 Task: Find connections with filter location Man with filter topic #Managerwith filter profile language Spanish with filter current company Kohler Co. with filter school North Eastern Regional Institute of Science and Technology (NERIST) with filter industry Lime and Gypsum Products Manufacturing with filter service category Blogging with filter keywords title Account Executive
Action: Mouse moved to (581, 83)
Screenshot: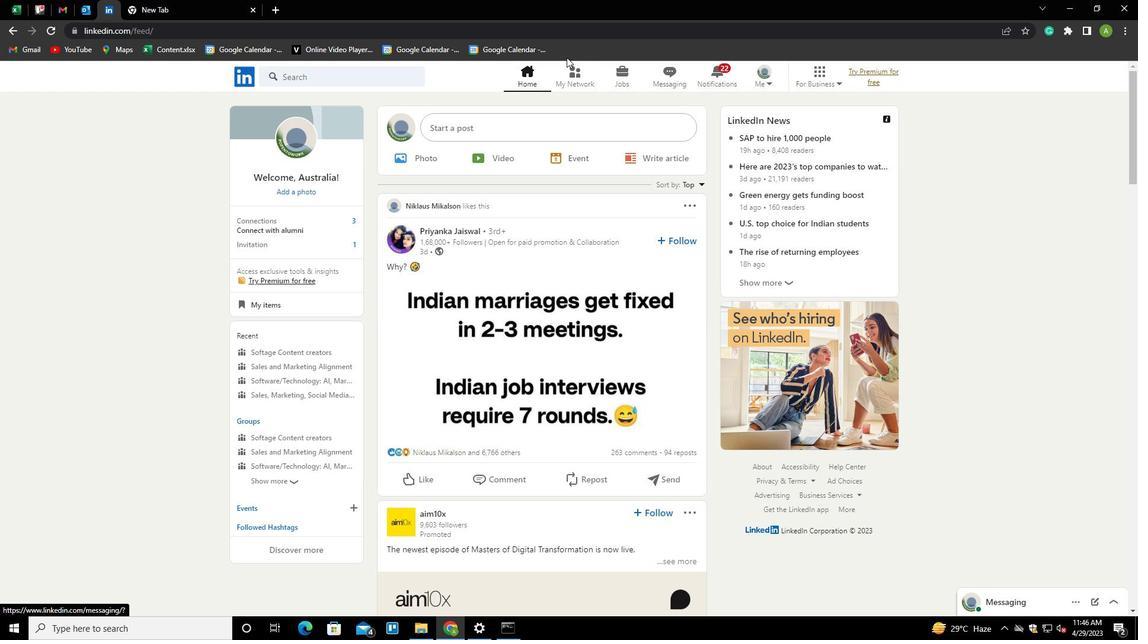 
Action: Mouse pressed left at (581, 83)
Screenshot: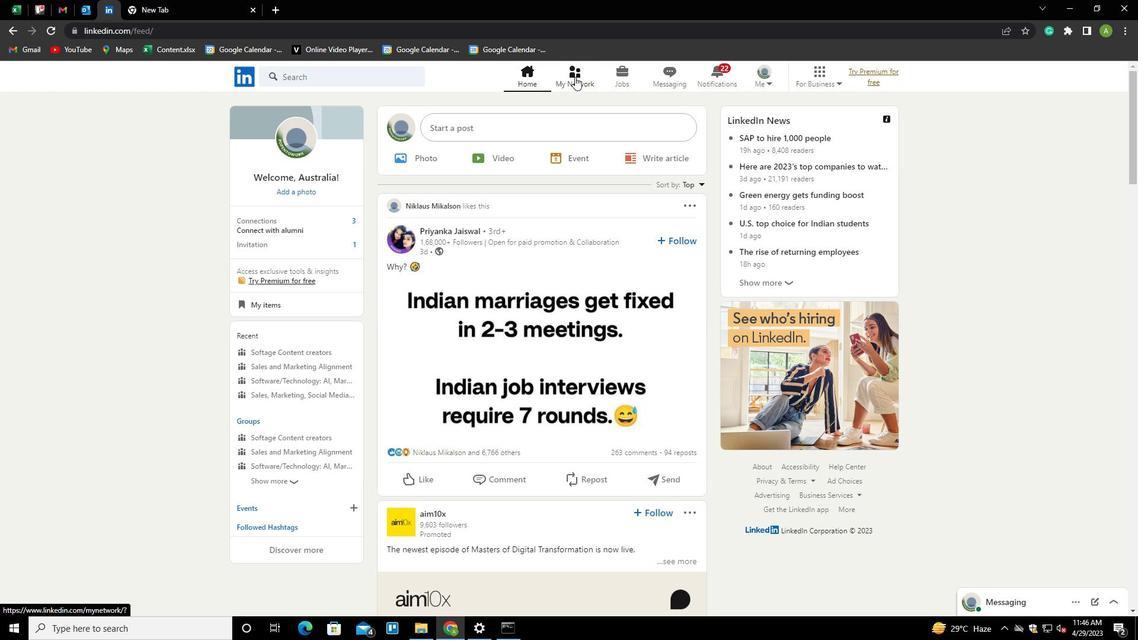 
Action: Mouse moved to (314, 141)
Screenshot: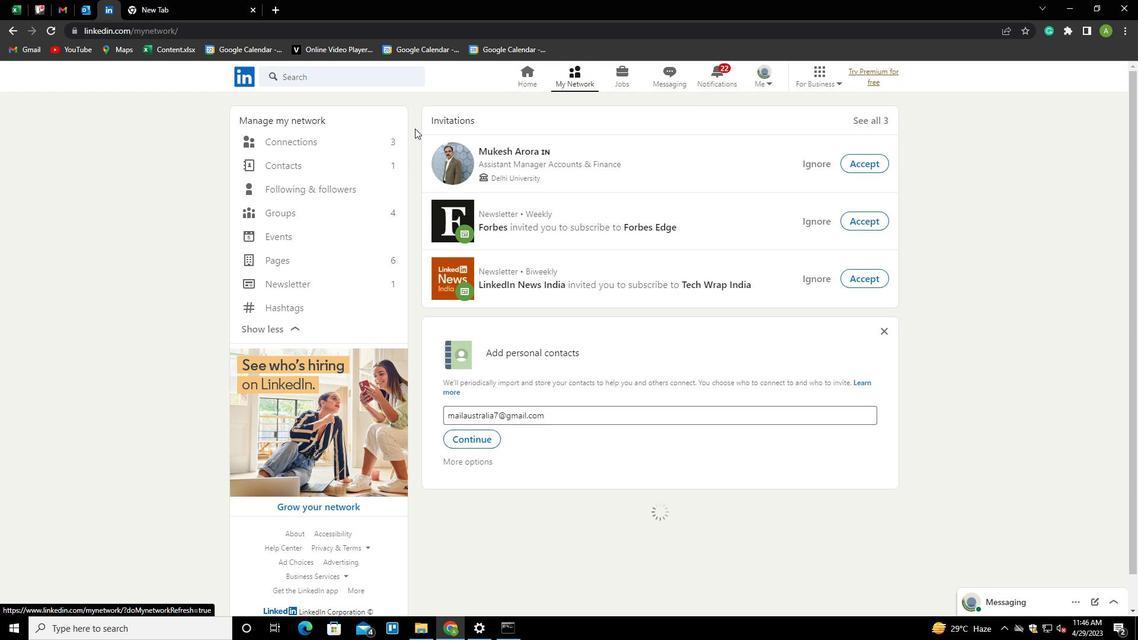 
Action: Mouse pressed left at (314, 141)
Screenshot: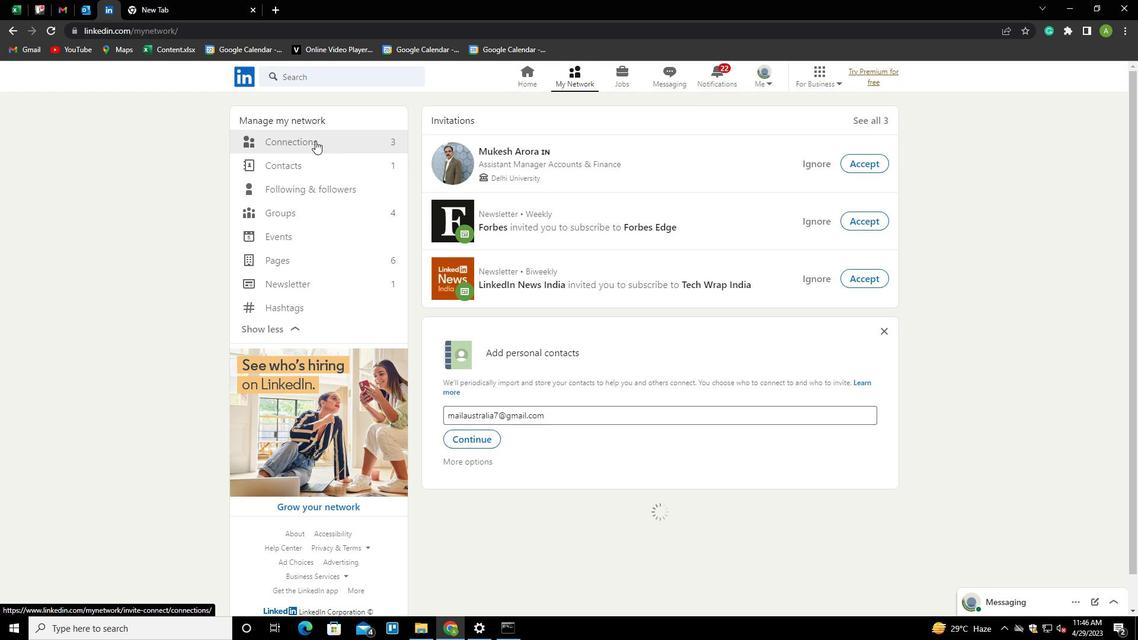
Action: Mouse moved to (635, 144)
Screenshot: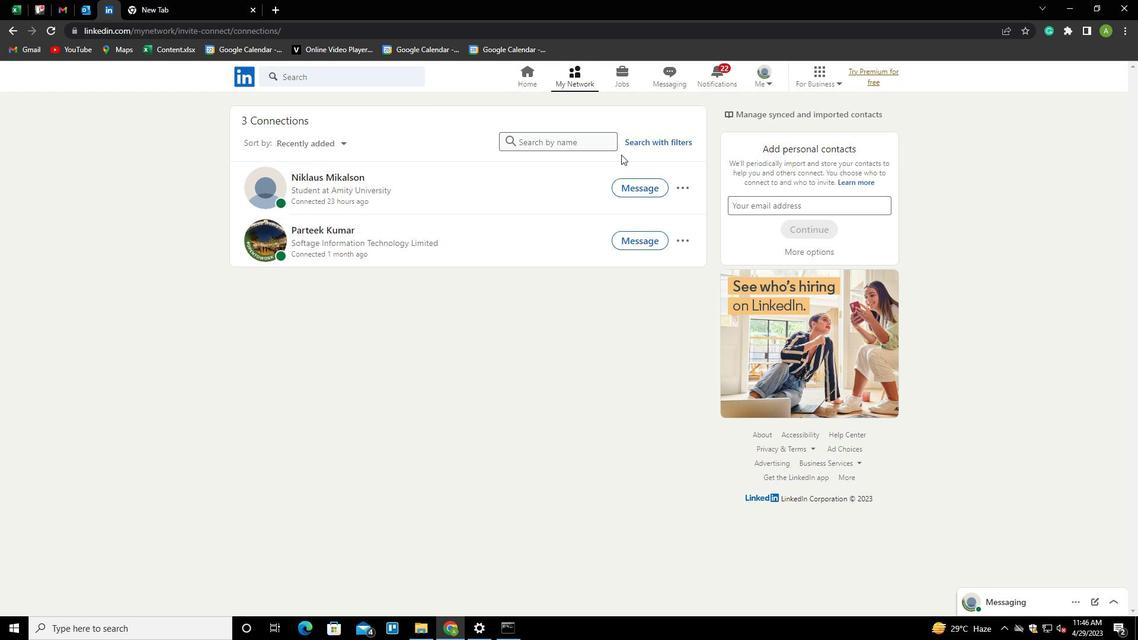 
Action: Mouse pressed left at (635, 144)
Screenshot: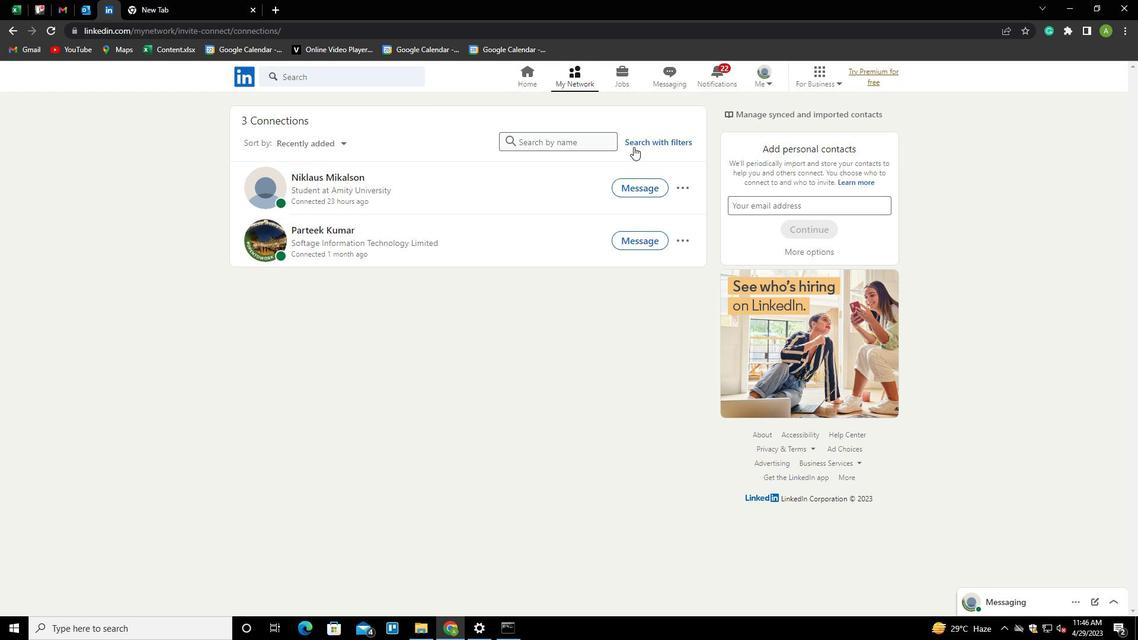 
Action: Mouse moved to (606, 101)
Screenshot: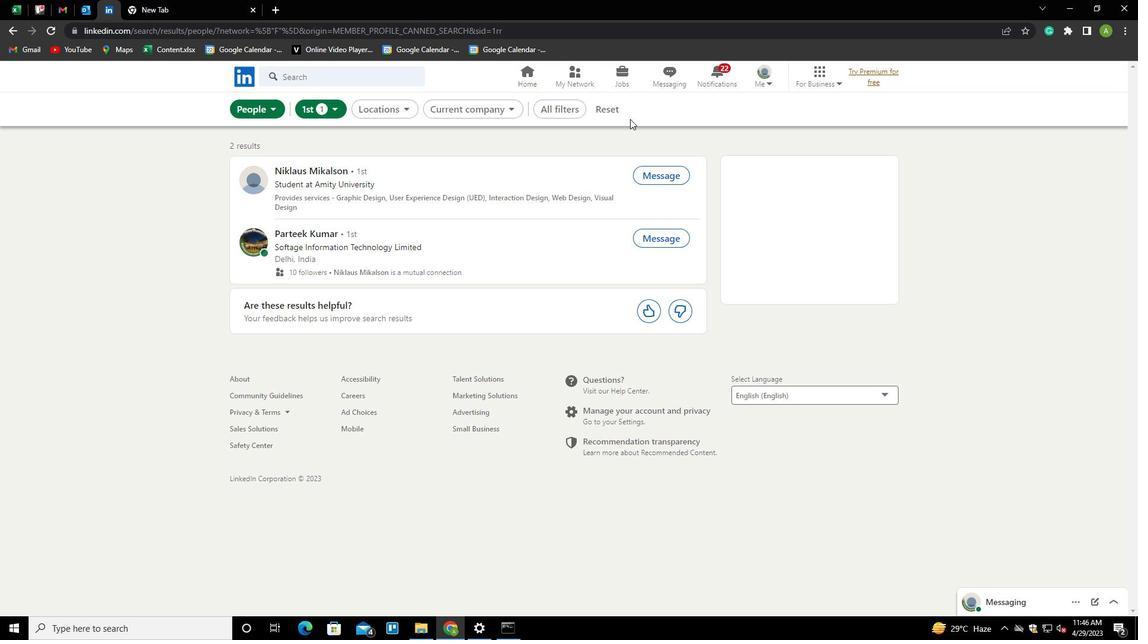 
Action: Mouse pressed left at (606, 101)
Screenshot: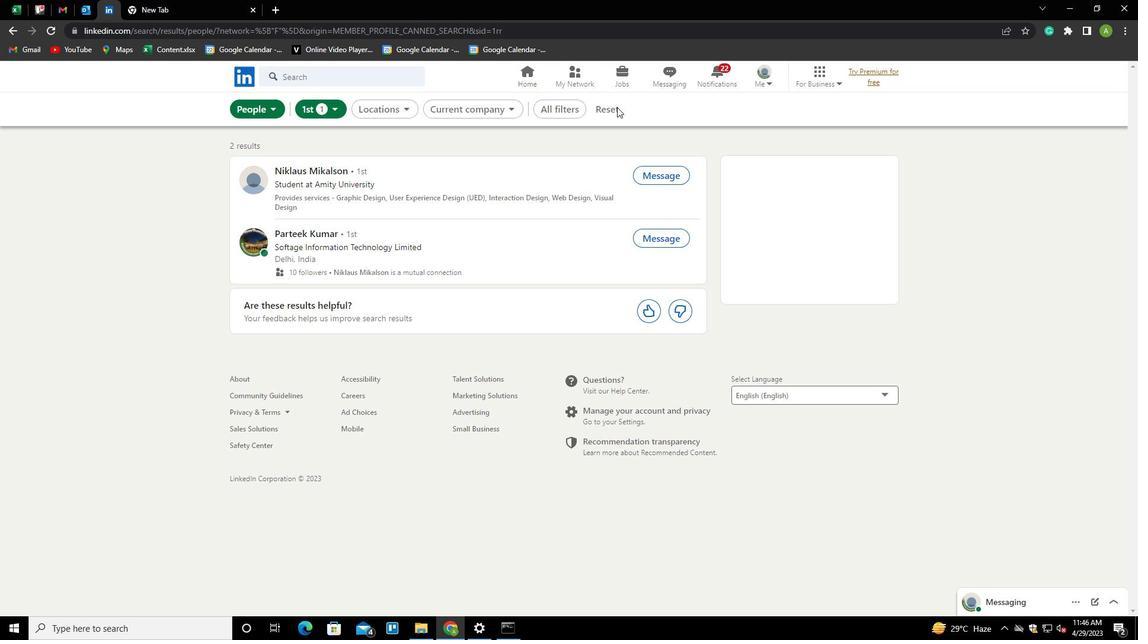 
Action: Mouse moved to (599, 108)
Screenshot: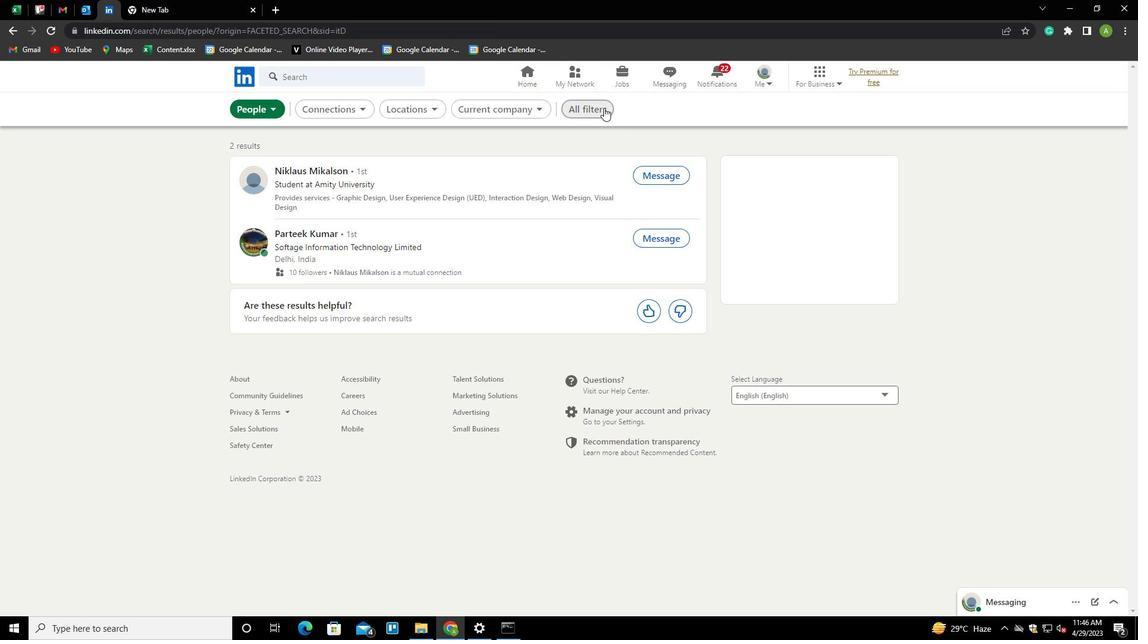 
Action: Mouse pressed left at (599, 108)
Screenshot: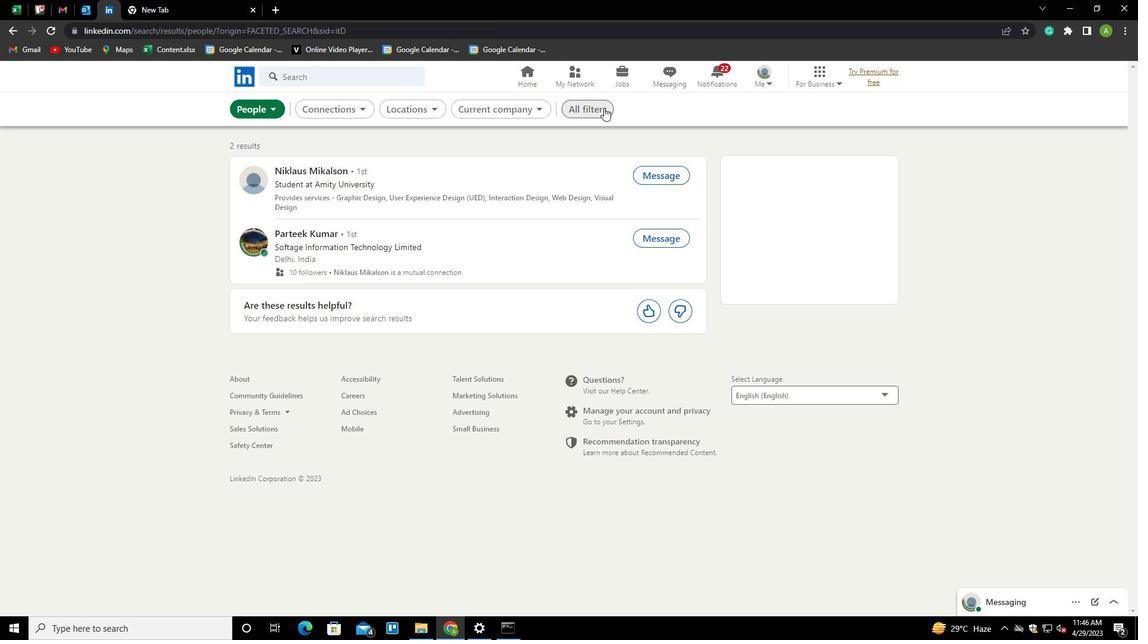 
Action: Mouse moved to (949, 287)
Screenshot: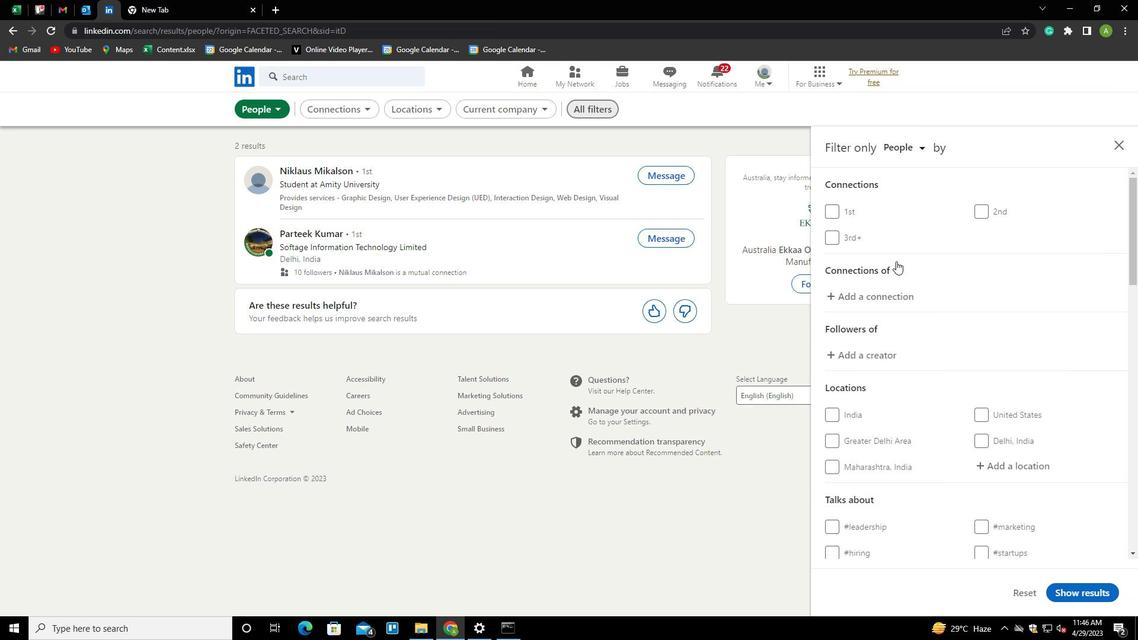 
Action: Mouse scrolled (949, 286) with delta (0, 0)
Screenshot: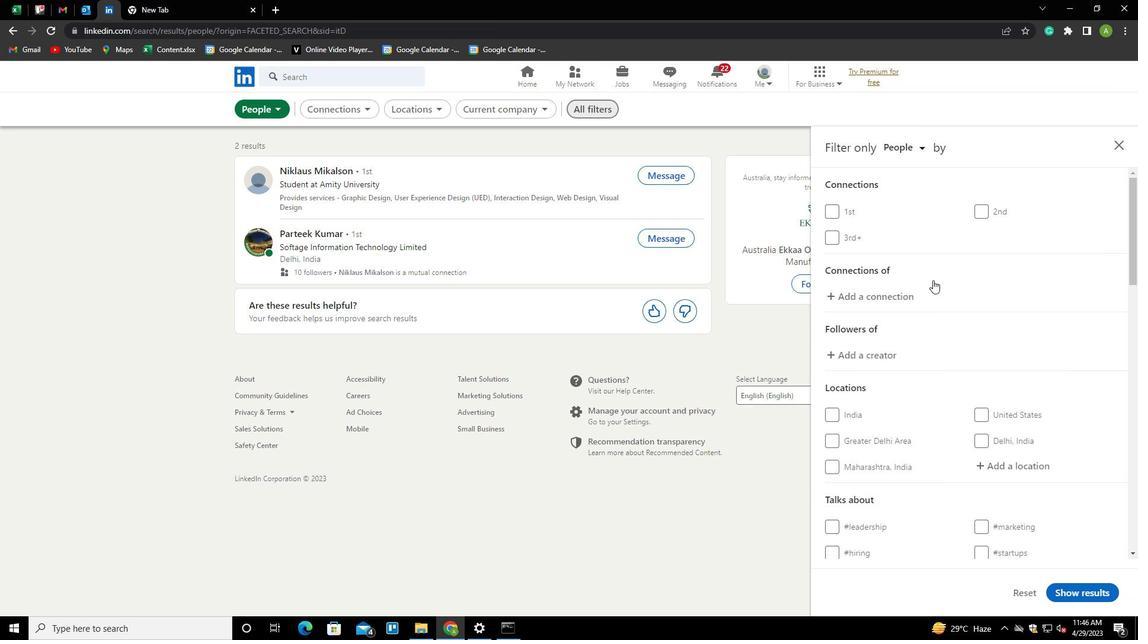 
Action: Mouse scrolled (949, 286) with delta (0, 0)
Screenshot: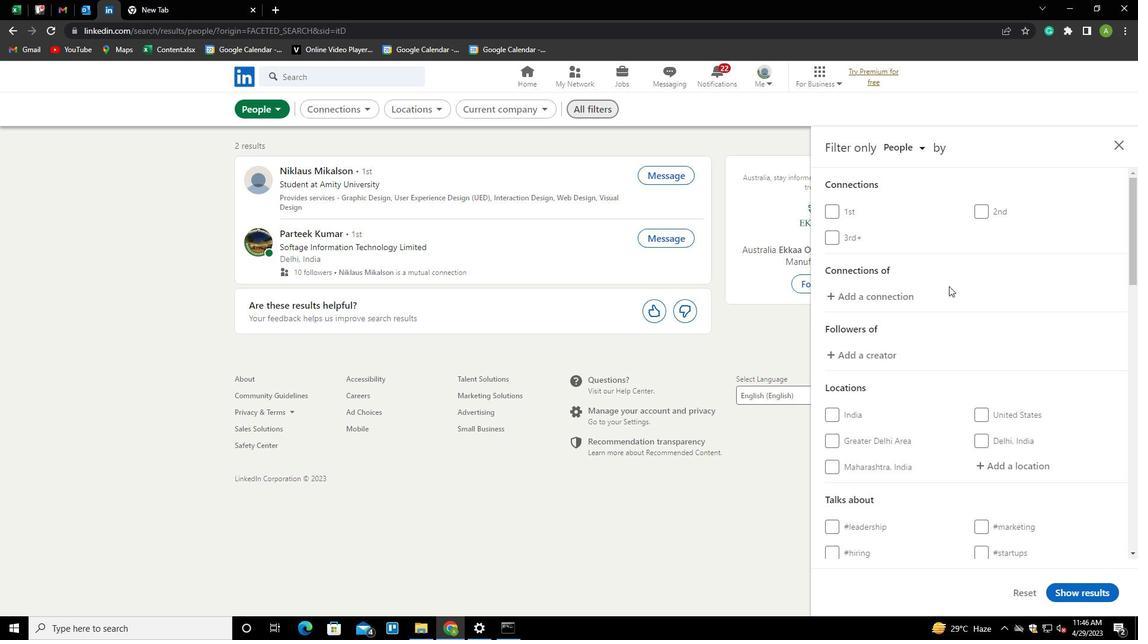 
Action: Mouse scrolled (949, 286) with delta (0, 0)
Screenshot: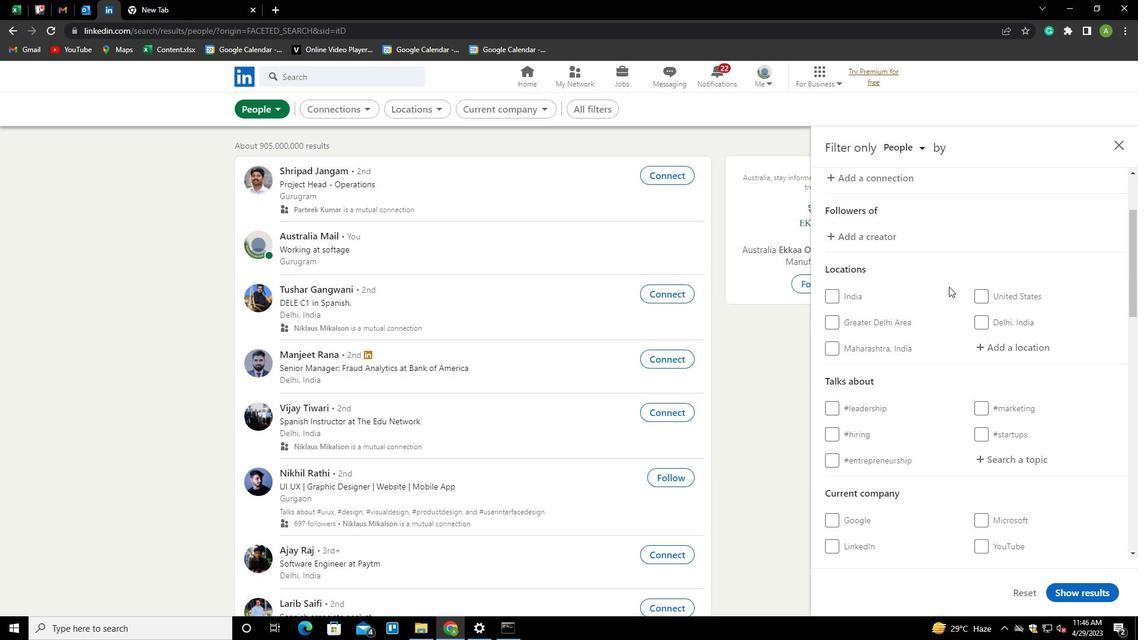 
Action: Mouse moved to (996, 281)
Screenshot: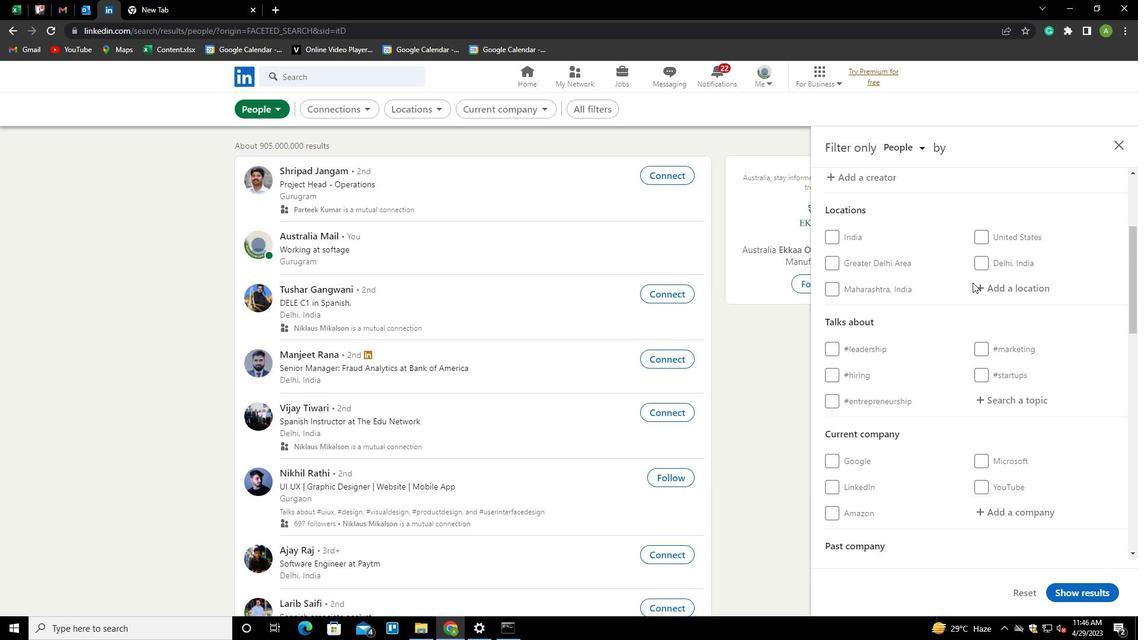 
Action: Mouse pressed left at (996, 281)
Screenshot: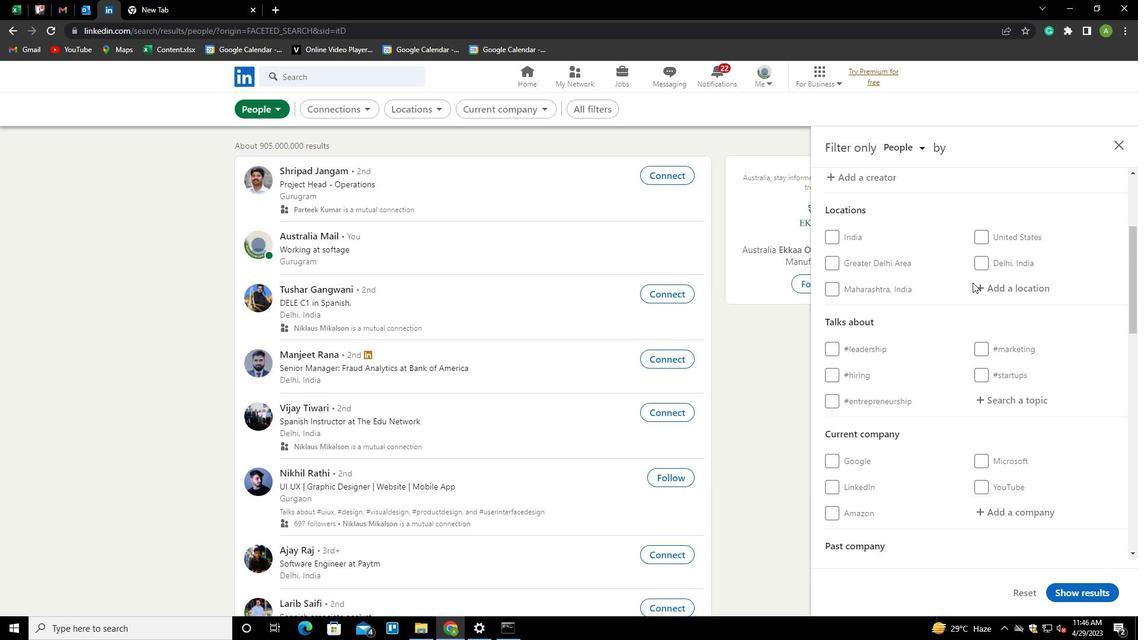 
Action: Mouse moved to (1001, 288)
Screenshot: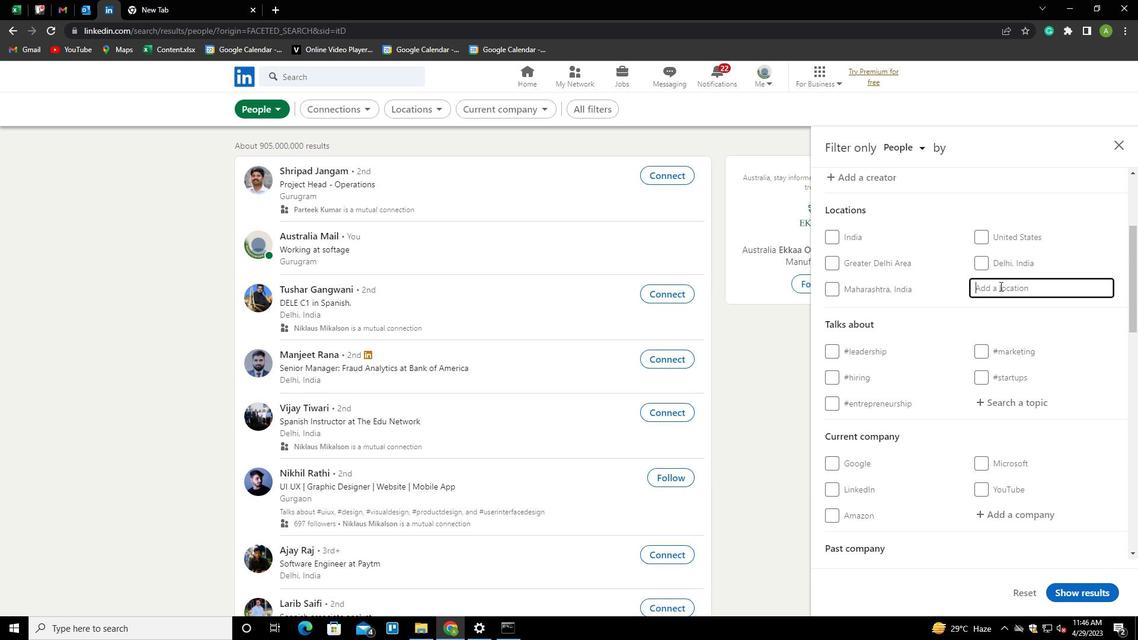 
Action: Mouse pressed left at (1001, 288)
Screenshot: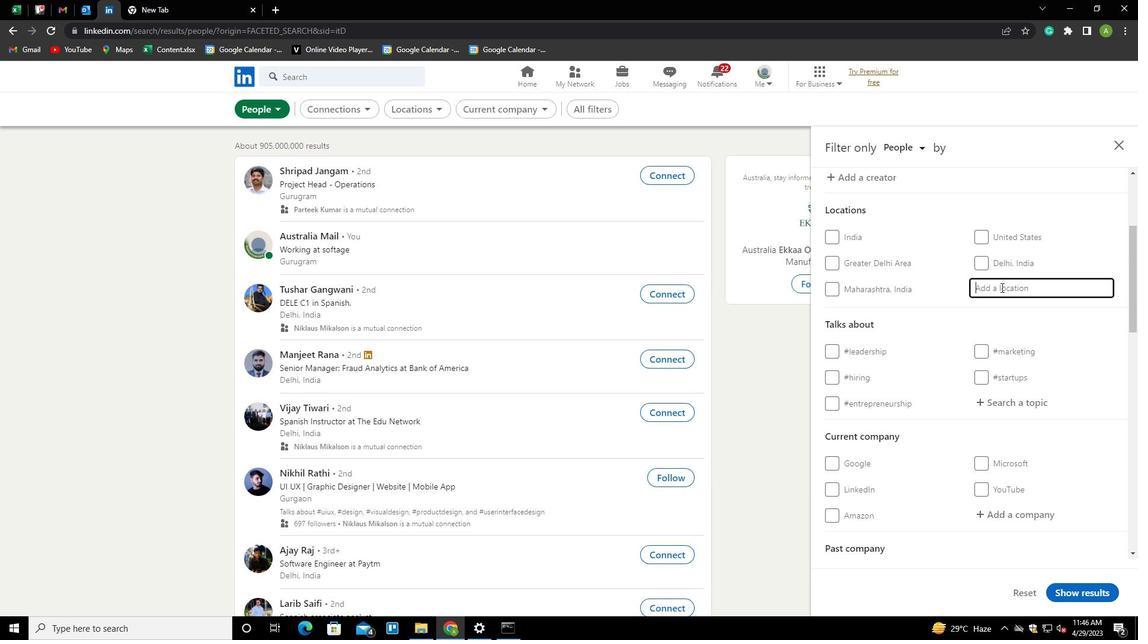 
Action: Key pressed <Key.shift>MAN<Key.down>
Screenshot: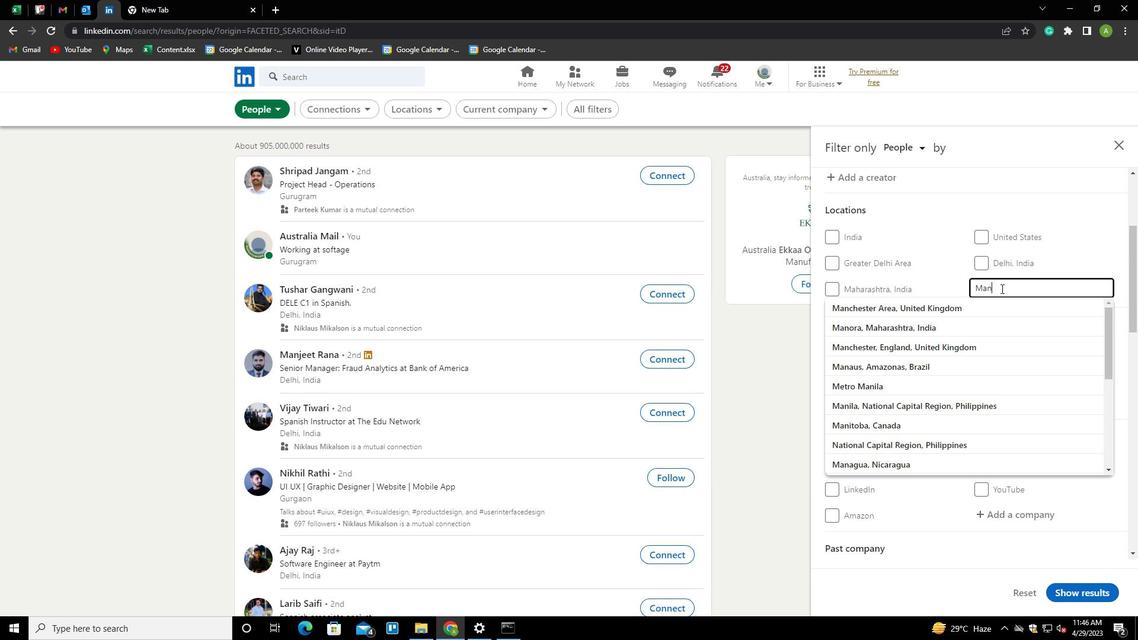 
Action: Mouse moved to (1093, 245)
Screenshot: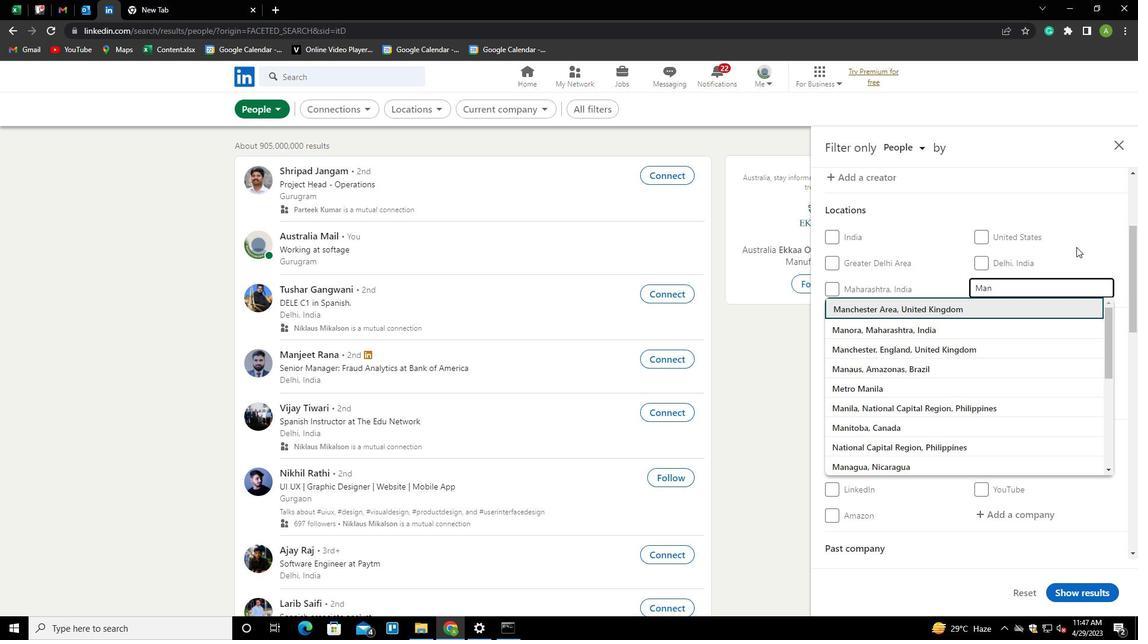 
Action: Mouse pressed left at (1093, 245)
Screenshot: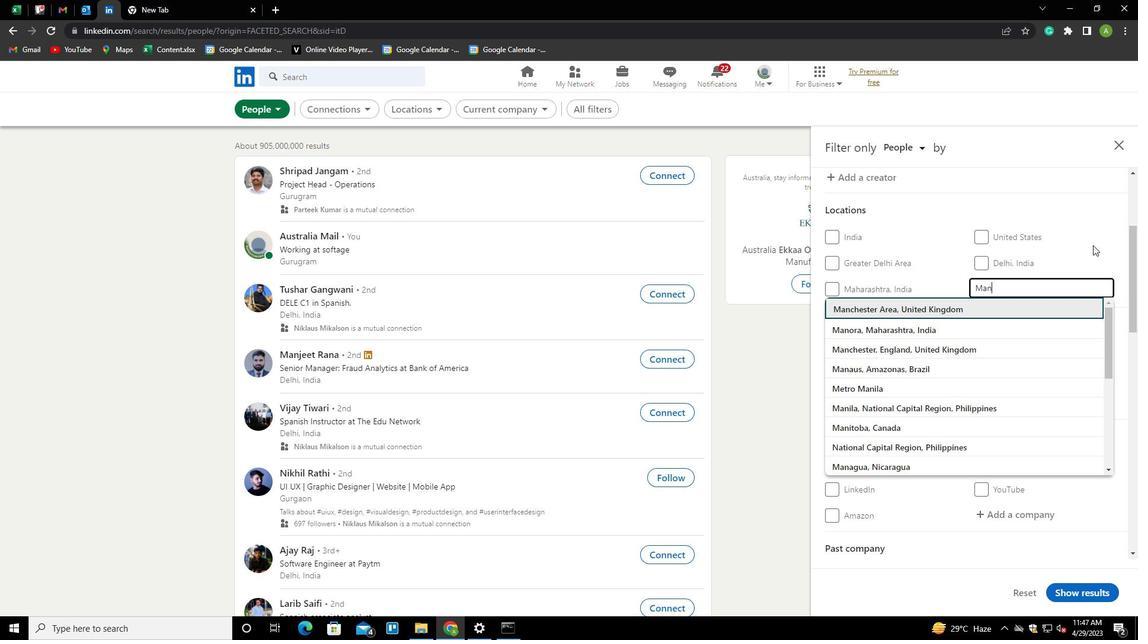 
Action: Mouse moved to (1072, 294)
Screenshot: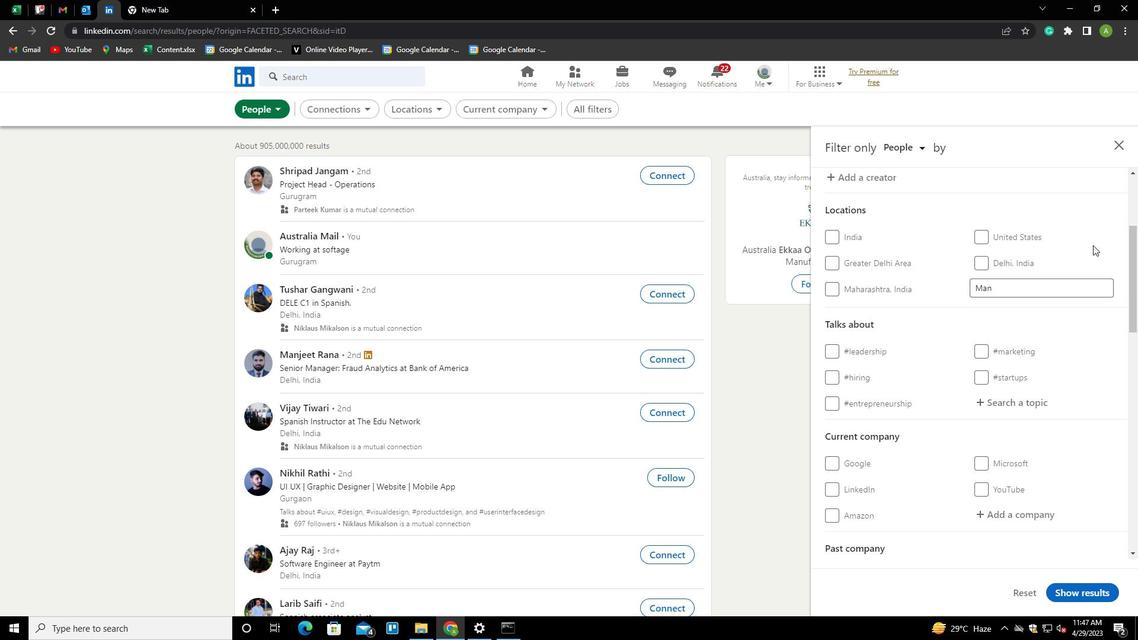 
Action: Mouse scrolled (1072, 293) with delta (0, 0)
Screenshot: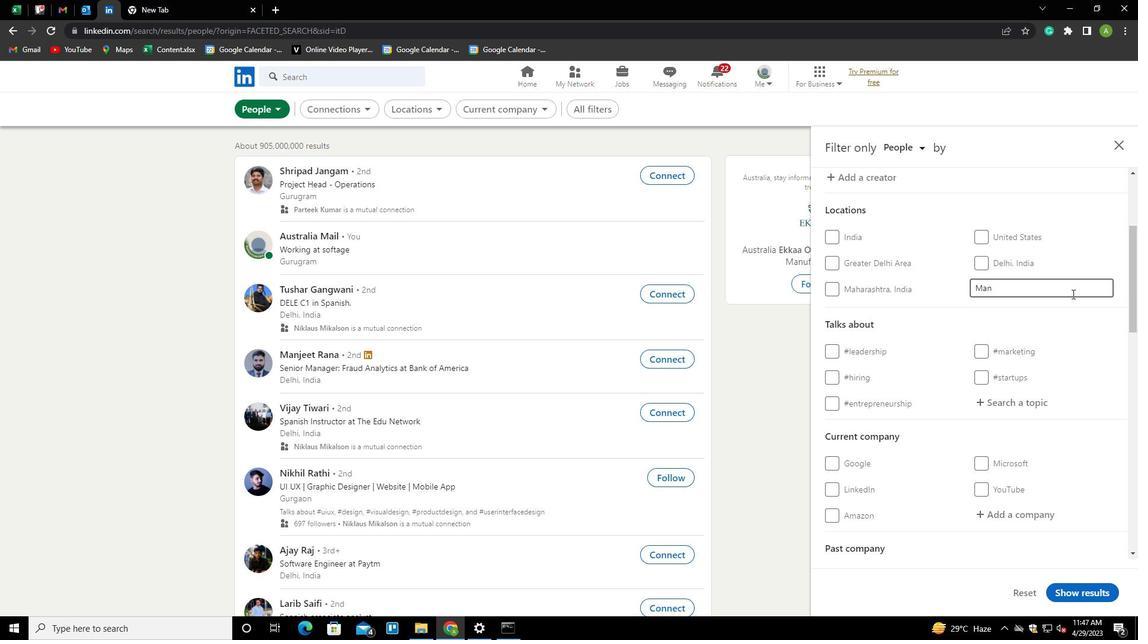 
Action: Mouse scrolled (1072, 293) with delta (0, 0)
Screenshot: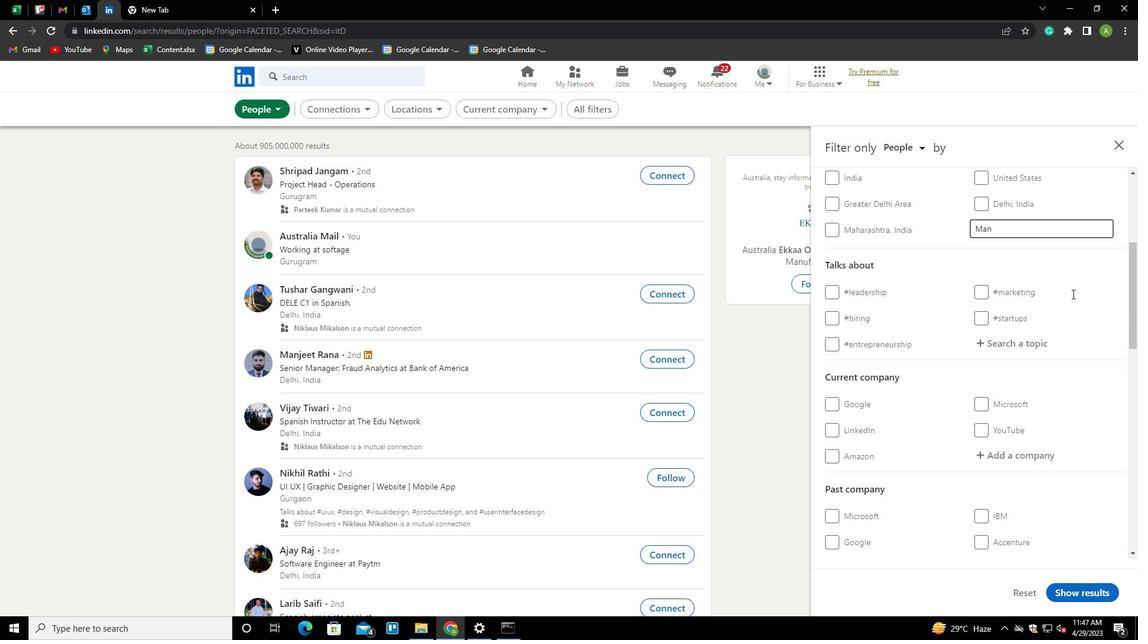 
Action: Mouse scrolled (1072, 293) with delta (0, 0)
Screenshot: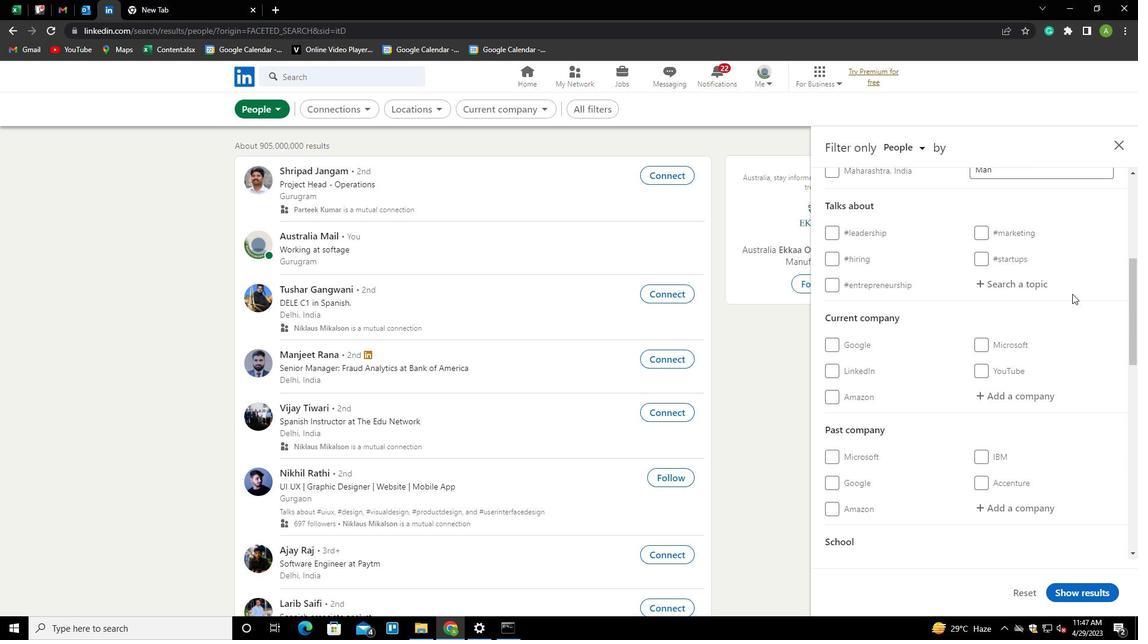 
Action: Mouse moved to (1003, 224)
Screenshot: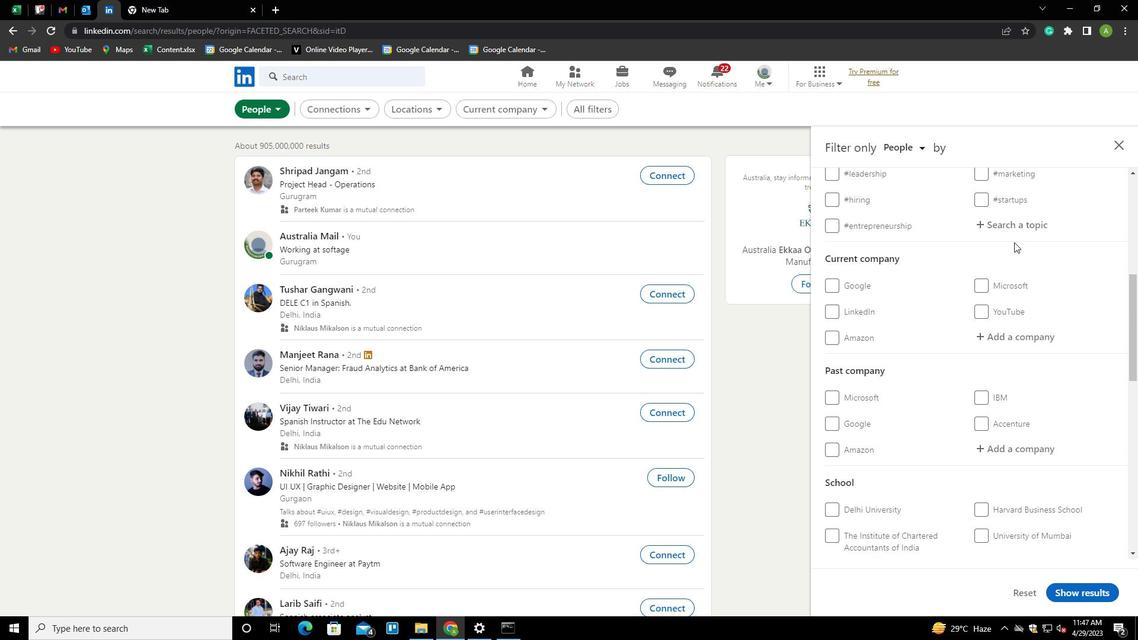 
Action: Mouse pressed left at (1003, 224)
Screenshot: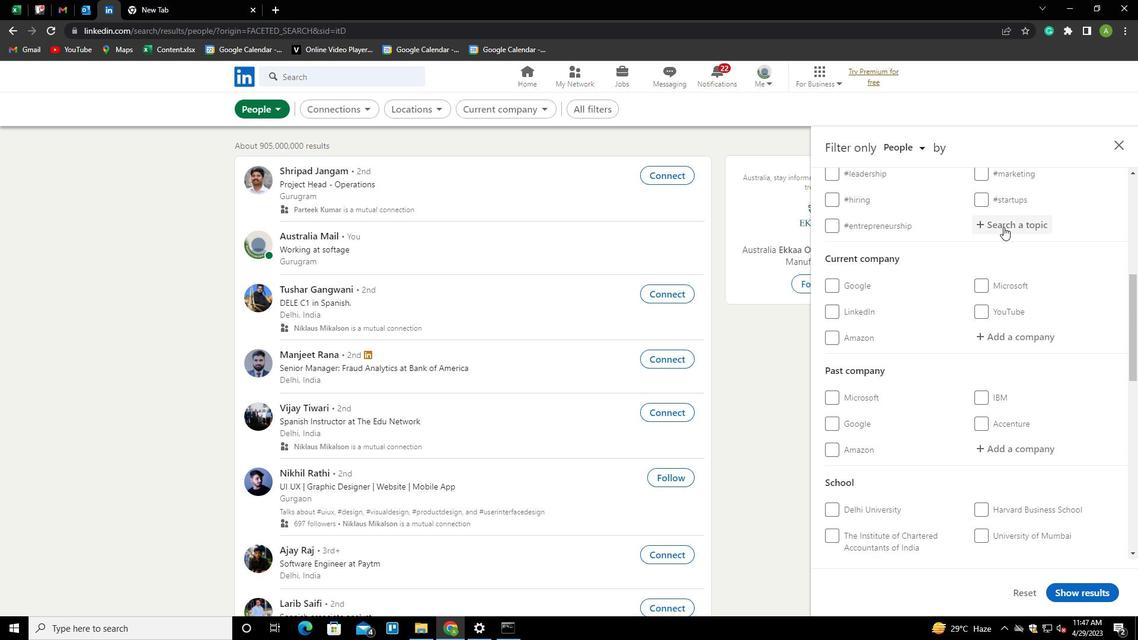 
Action: Mouse moved to (1003, 224)
Screenshot: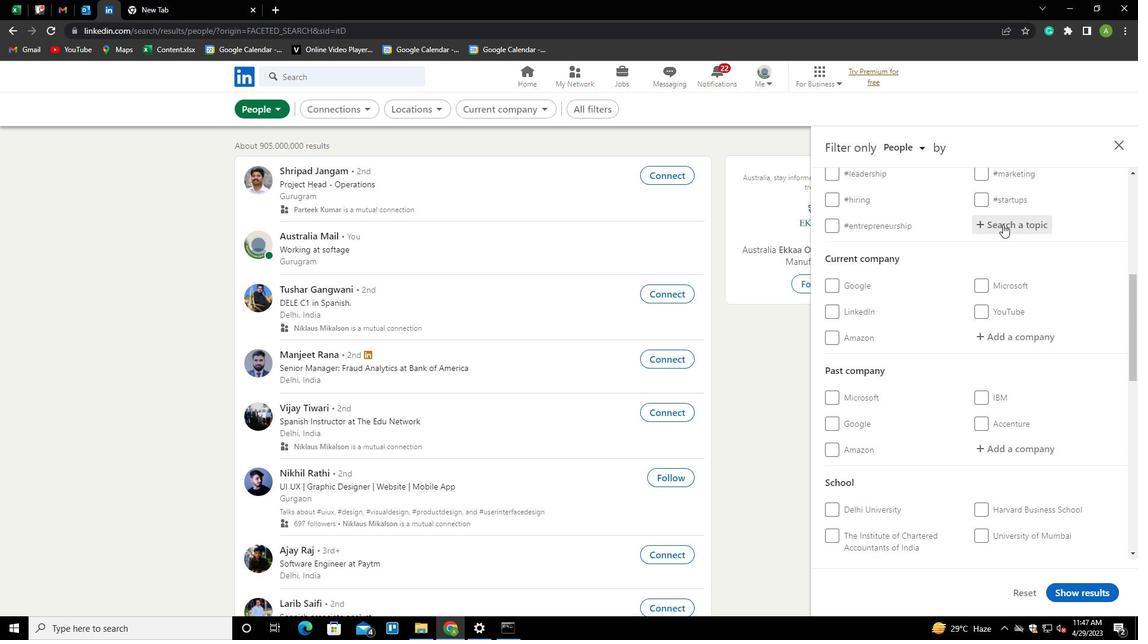 
Action: Mouse pressed left at (1003, 224)
Screenshot: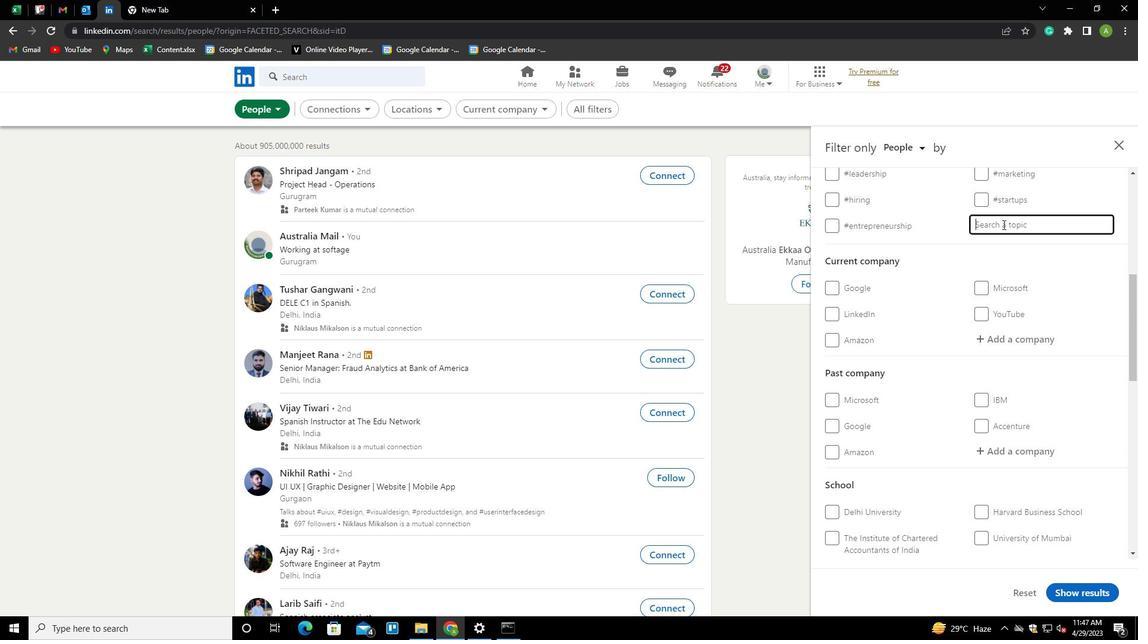 
Action: Key pressed <Key.shift>MANAGER<Key.down><Key.enter>
Screenshot: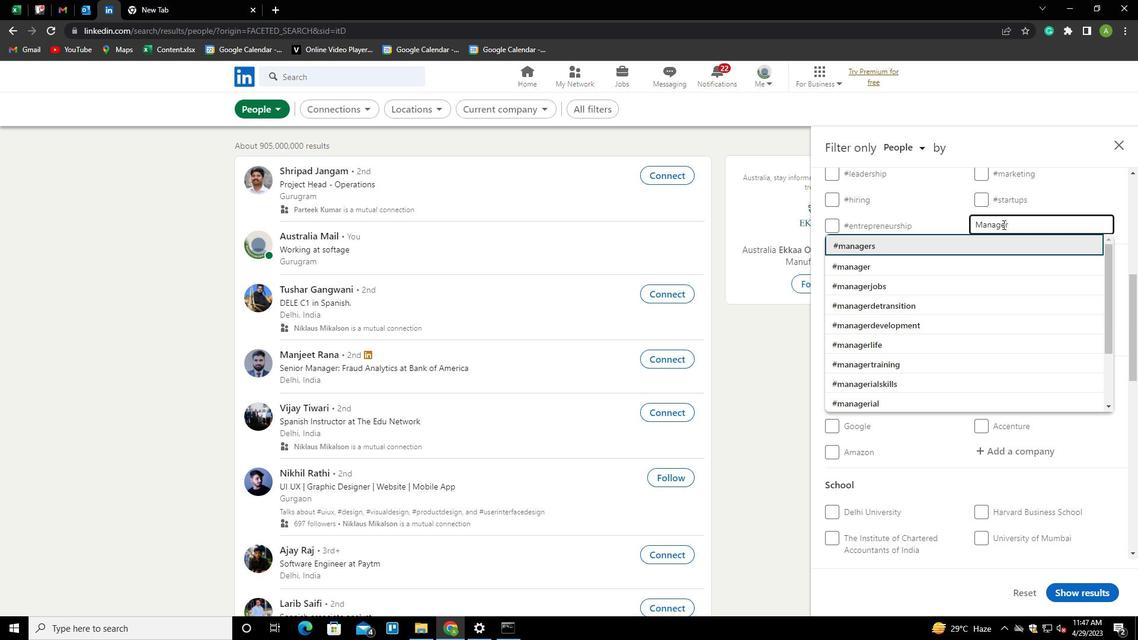 
Action: Mouse scrolled (1003, 224) with delta (0, 0)
Screenshot: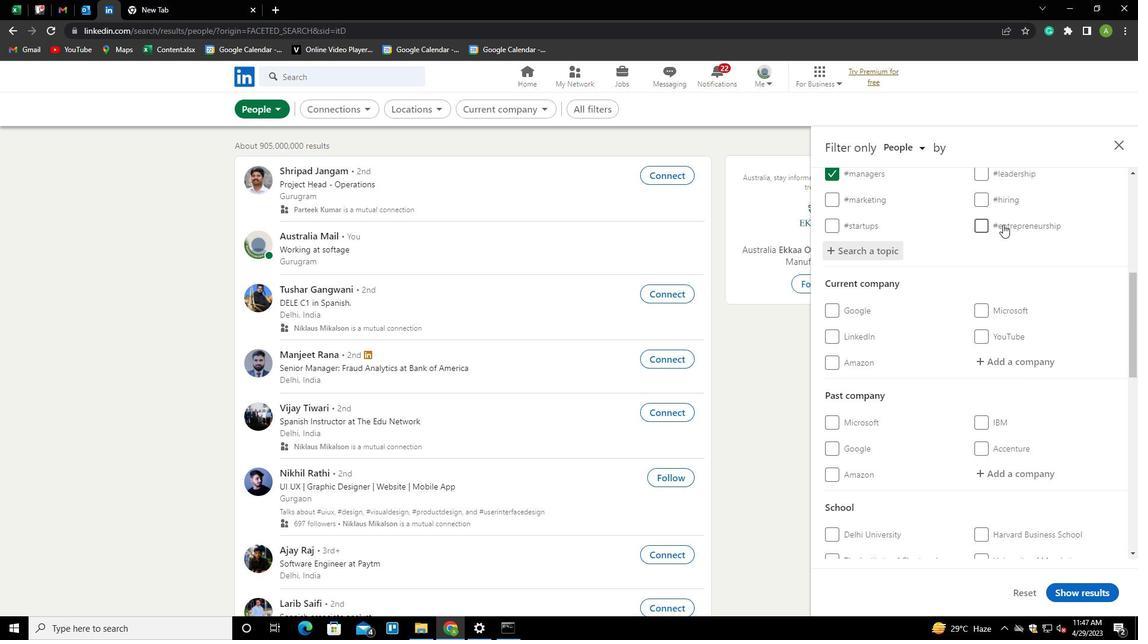 
Action: Mouse scrolled (1003, 224) with delta (0, 0)
Screenshot: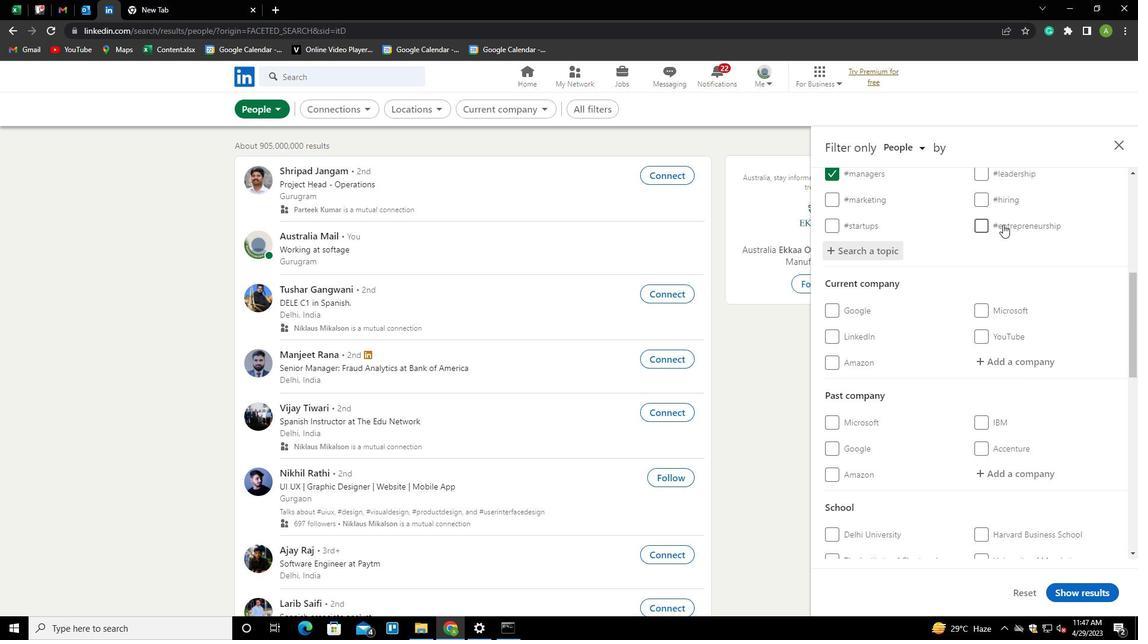 
Action: Mouse scrolled (1003, 224) with delta (0, 0)
Screenshot: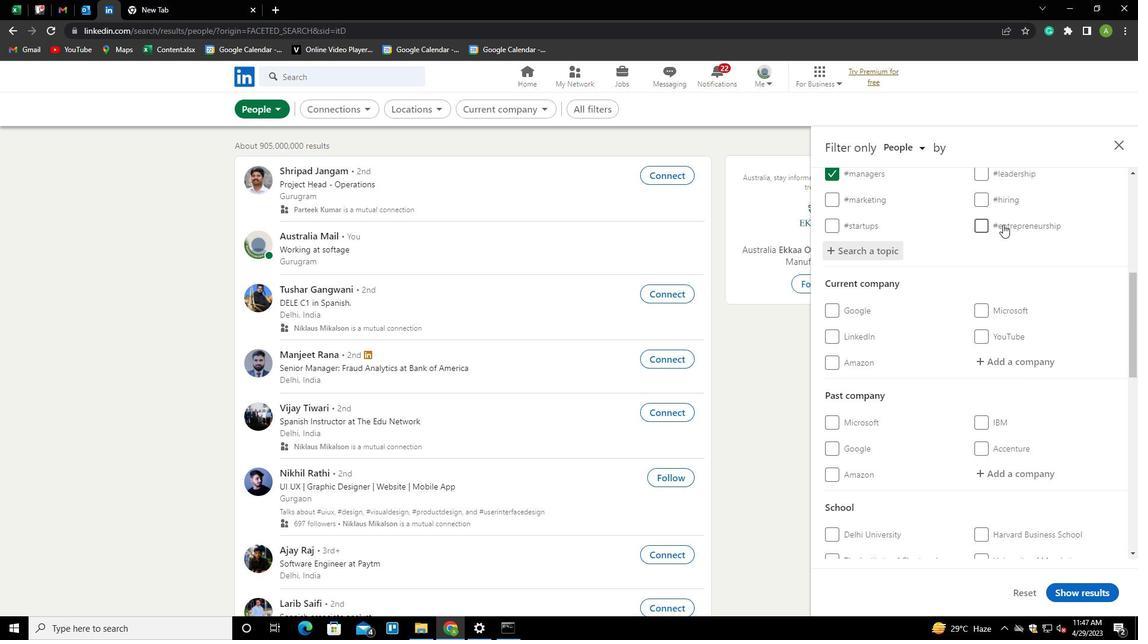 
Action: Mouse scrolled (1003, 224) with delta (0, 0)
Screenshot: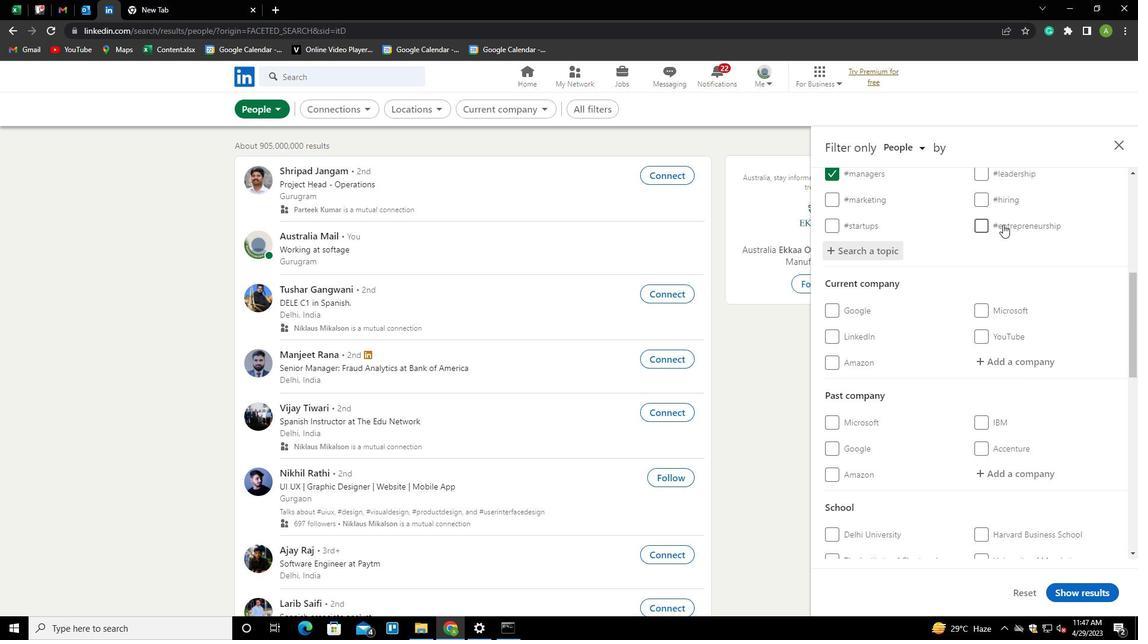 
Action: Mouse scrolled (1003, 224) with delta (0, 0)
Screenshot: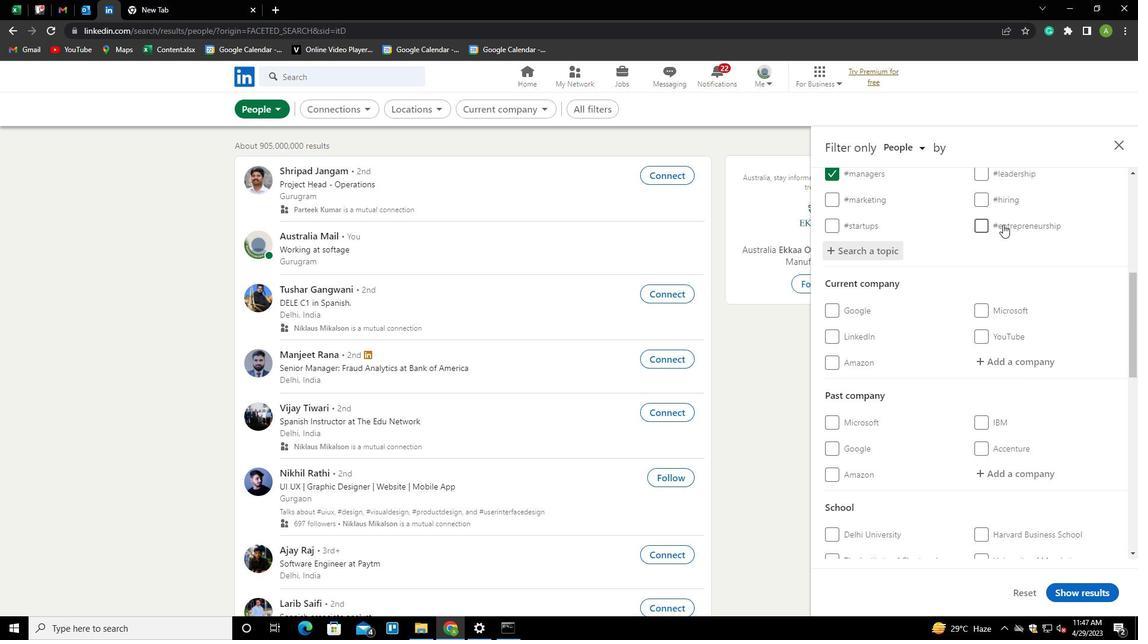 
Action: Mouse scrolled (1003, 224) with delta (0, 0)
Screenshot: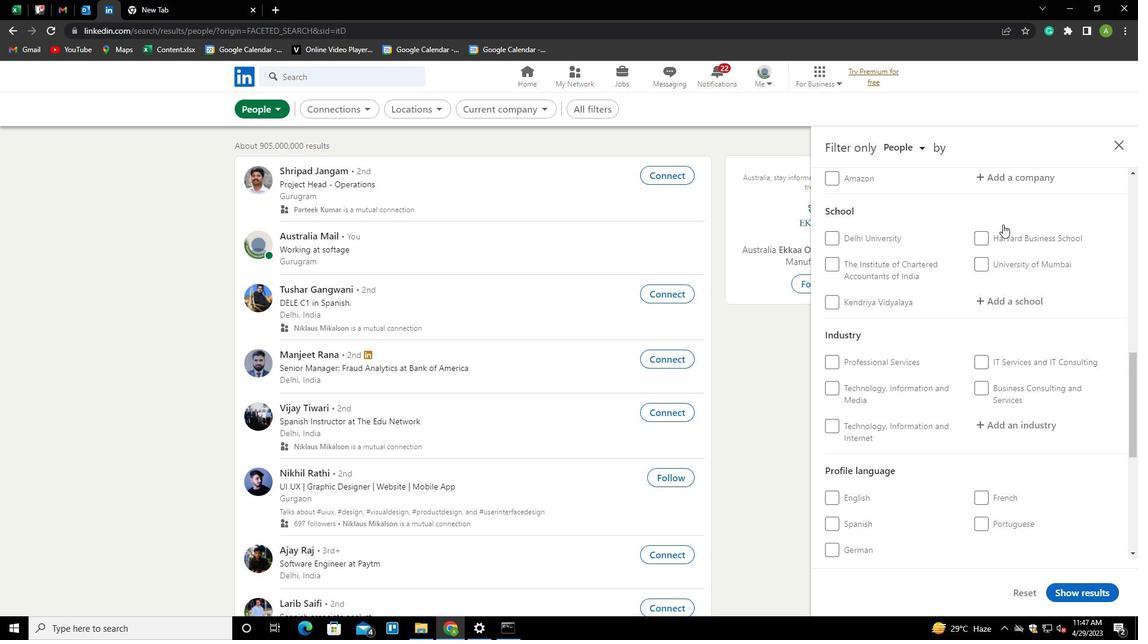 
Action: Mouse moved to (845, 465)
Screenshot: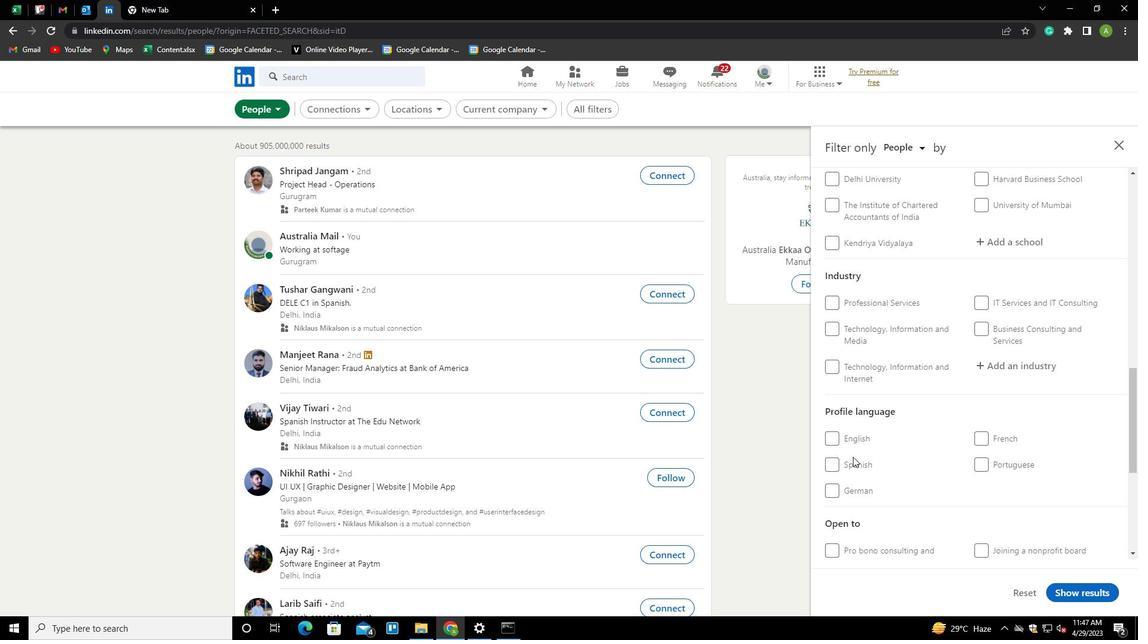 
Action: Mouse pressed left at (845, 465)
Screenshot: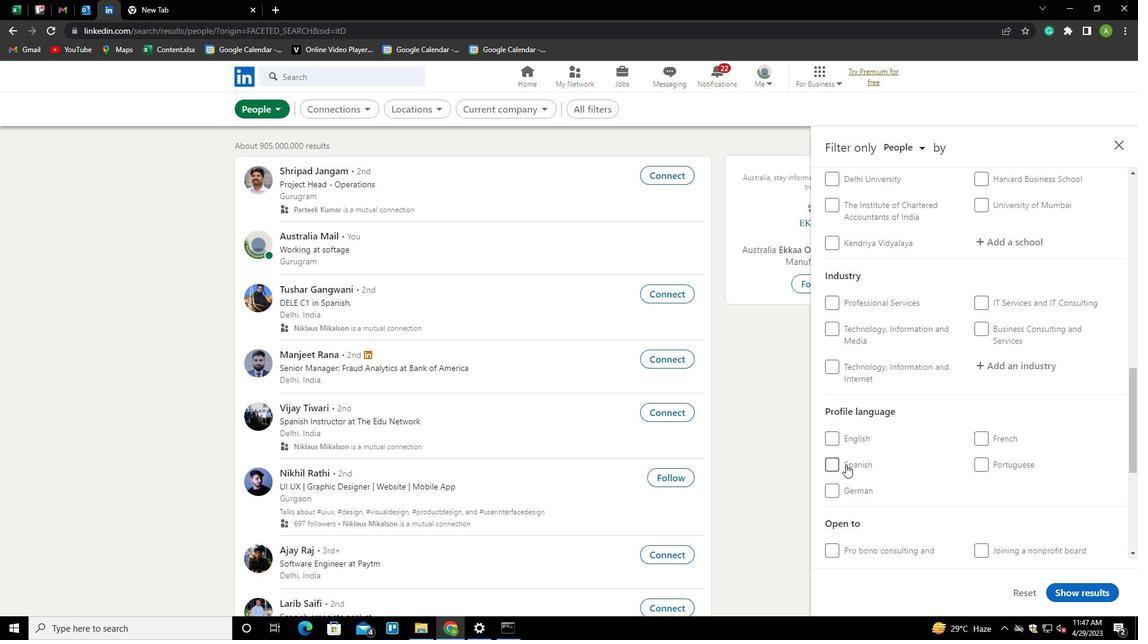 
Action: Mouse moved to (981, 476)
Screenshot: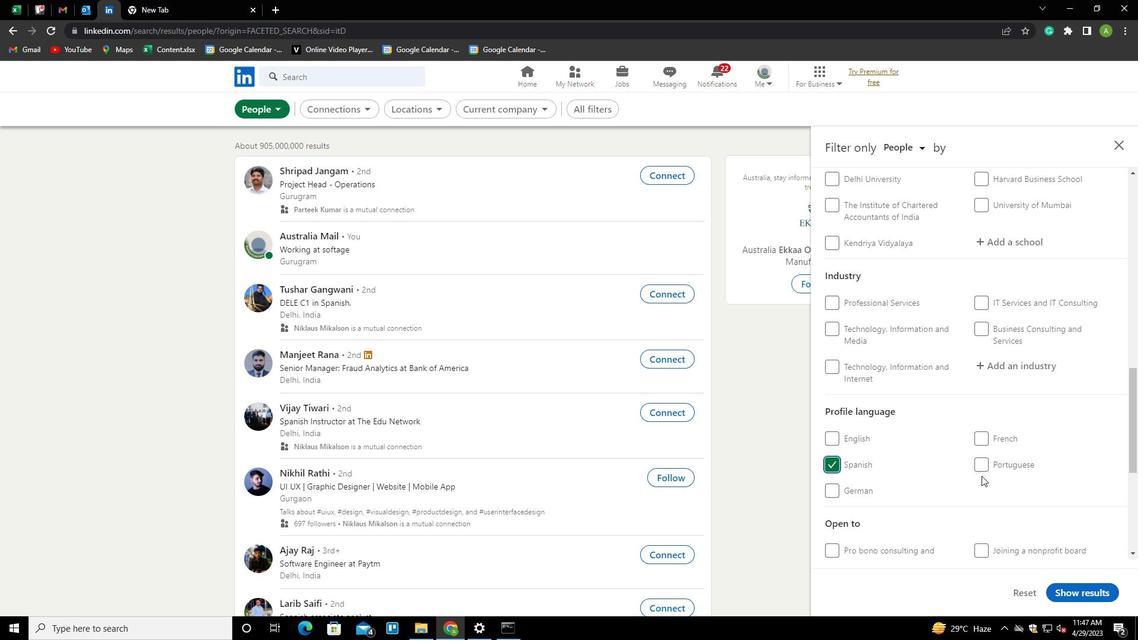 
Action: Mouse scrolled (981, 476) with delta (0, 0)
Screenshot: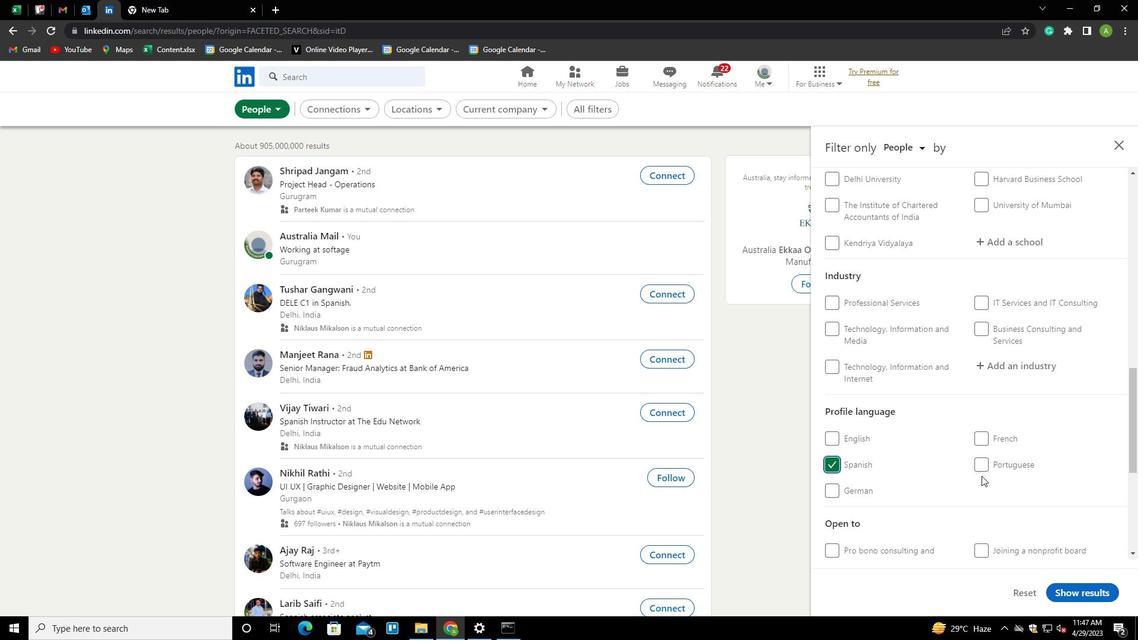 
Action: Mouse scrolled (981, 476) with delta (0, 0)
Screenshot: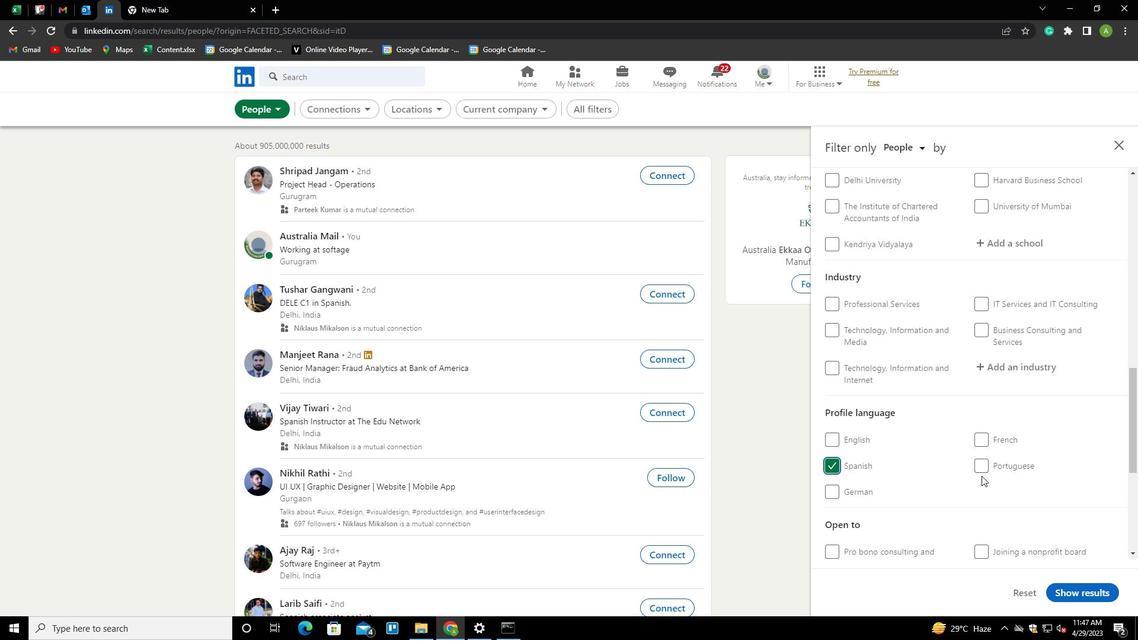 
Action: Mouse scrolled (981, 476) with delta (0, 0)
Screenshot: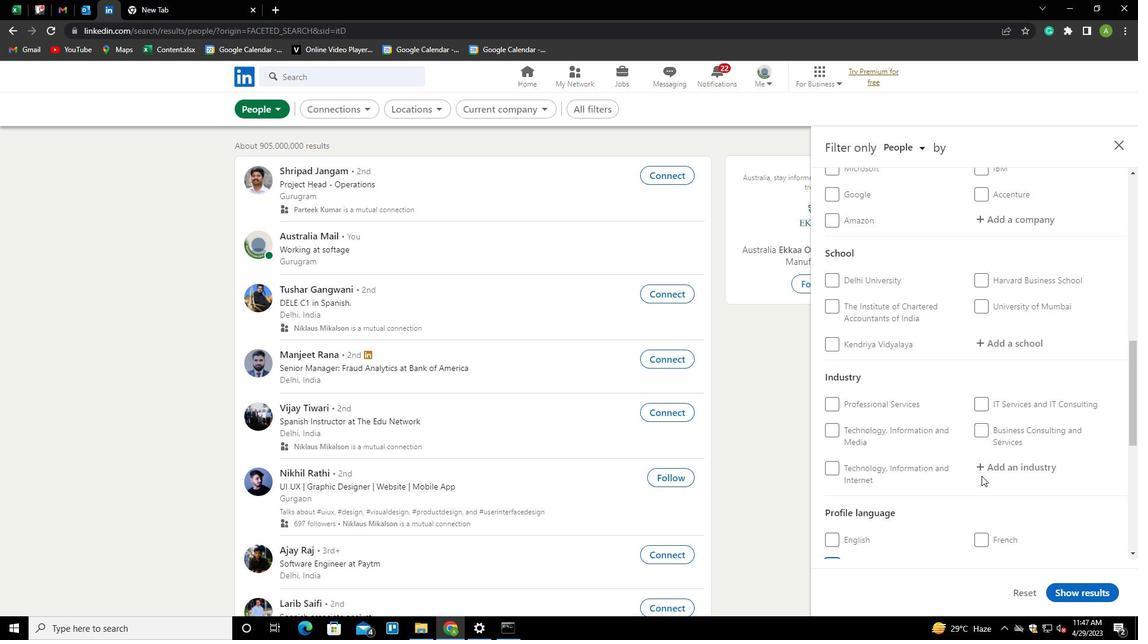 
Action: Mouse scrolled (981, 476) with delta (0, 0)
Screenshot: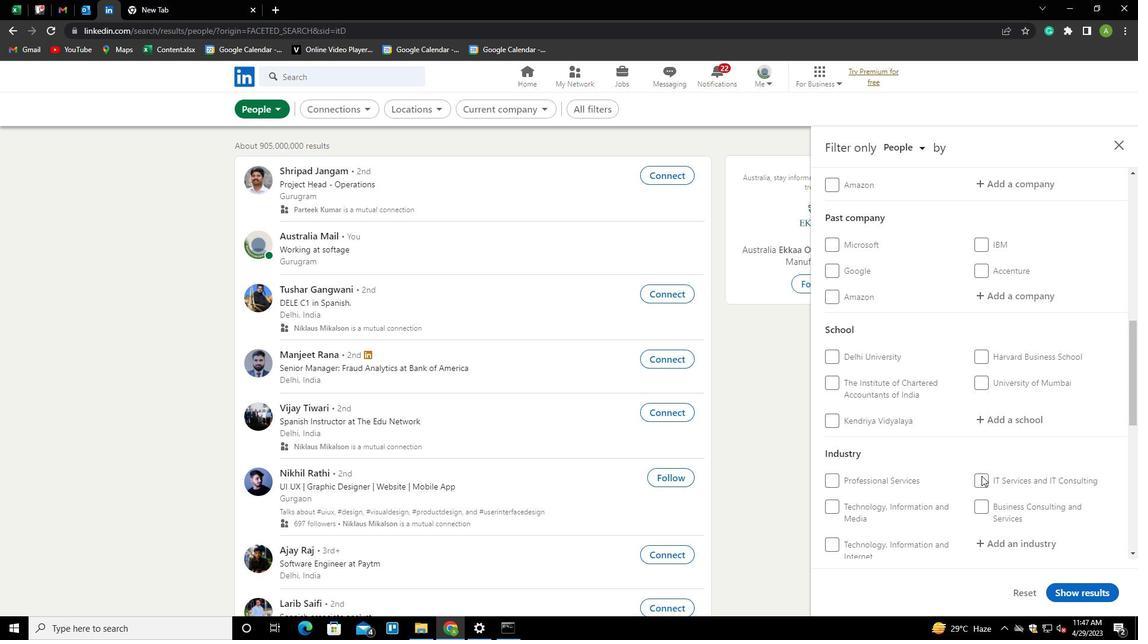 
Action: Mouse scrolled (981, 476) with delta (0, 0)
Screenshot: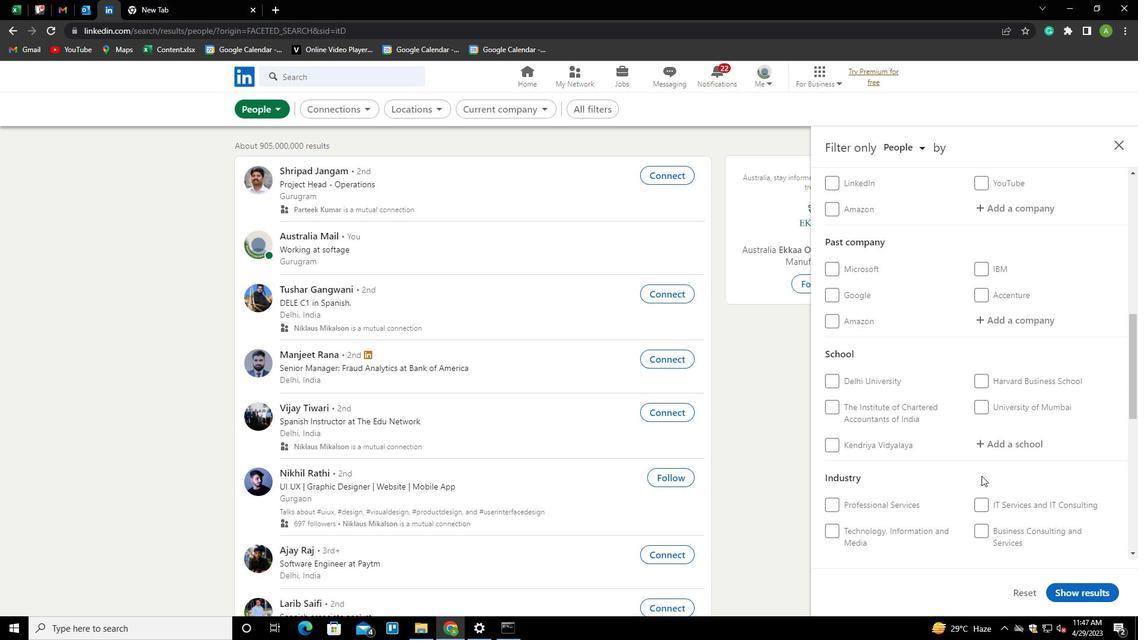 
Action: Mouse scrolled (981, 476) with delta (0, 0)
Screenshot: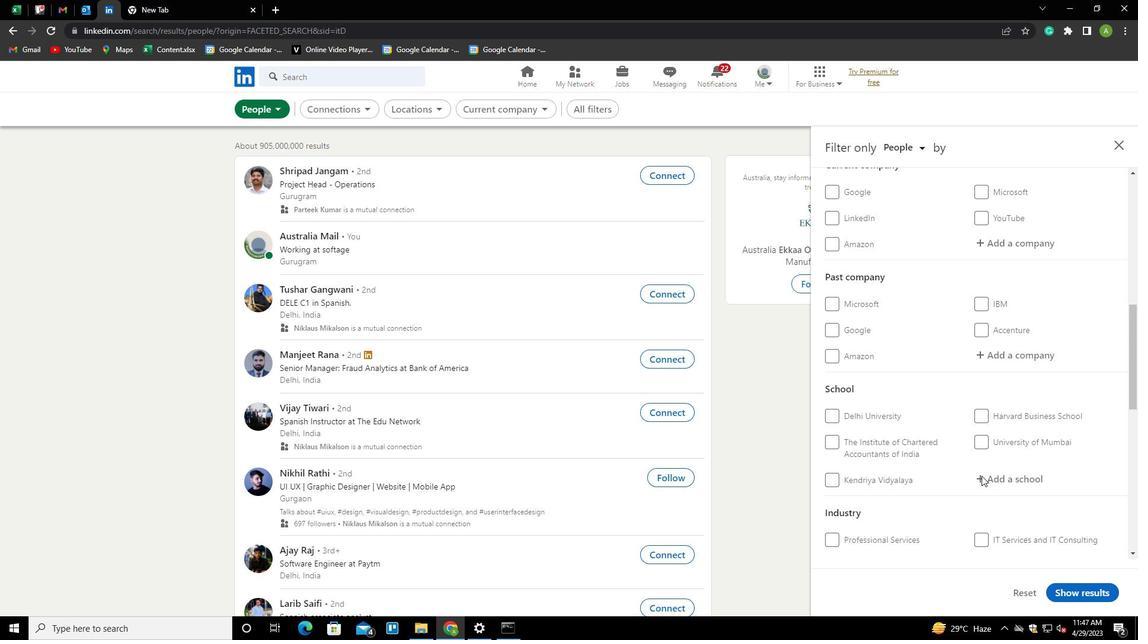 
Action: Mouse moved to (1007, 370)
Screenshot: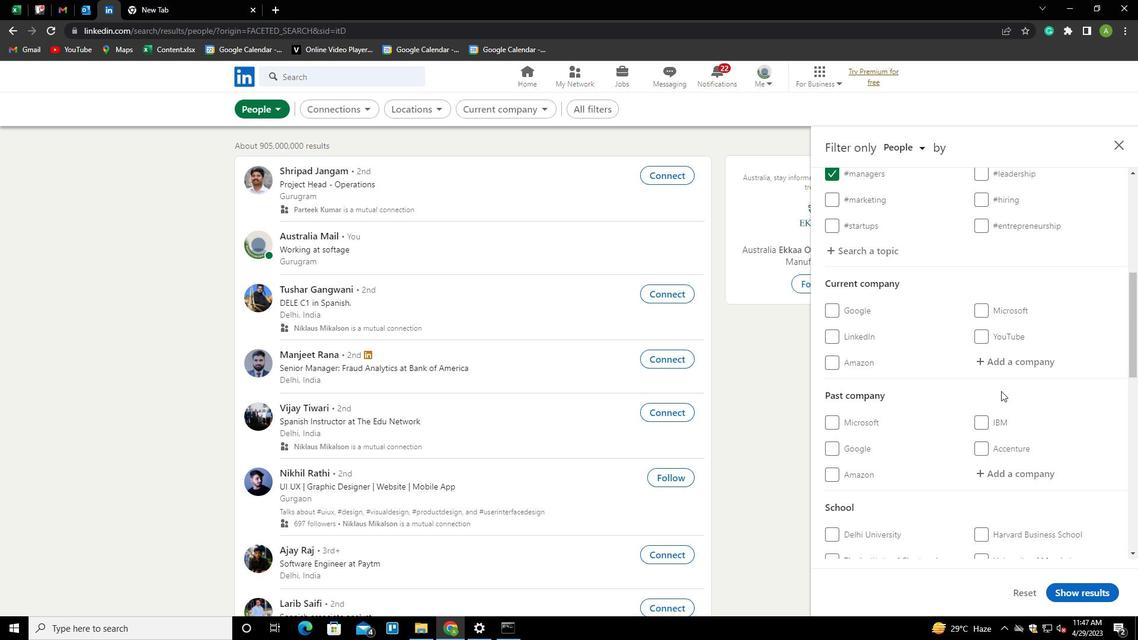 
Action: Mouse pressed left at (1007, 370)
Screenshot: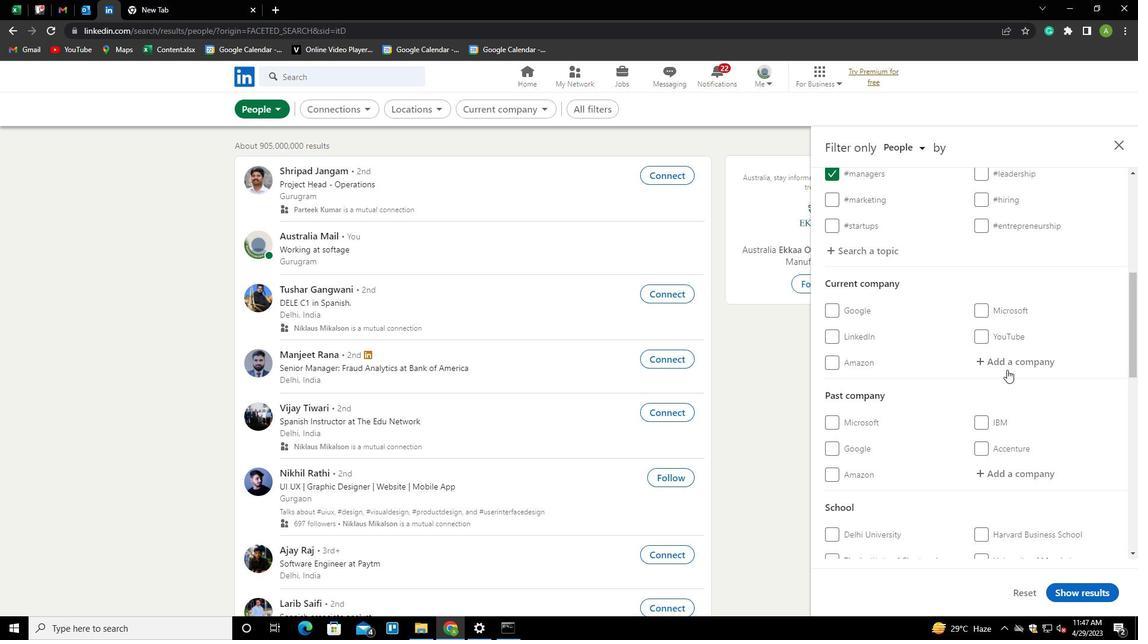
Action: Key pressed <Key.shift>KOHLER<Key.down><Key.enter>
Screenshot: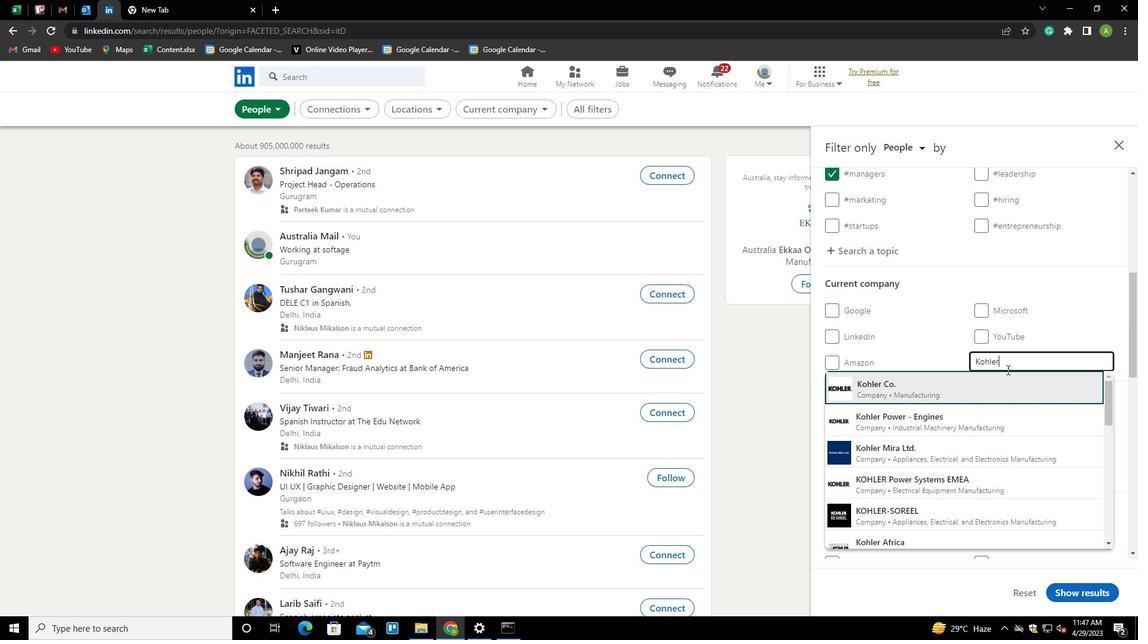 
Action: Mouse scrolled (1007, 369) with delta (0, 0)
Screenshot: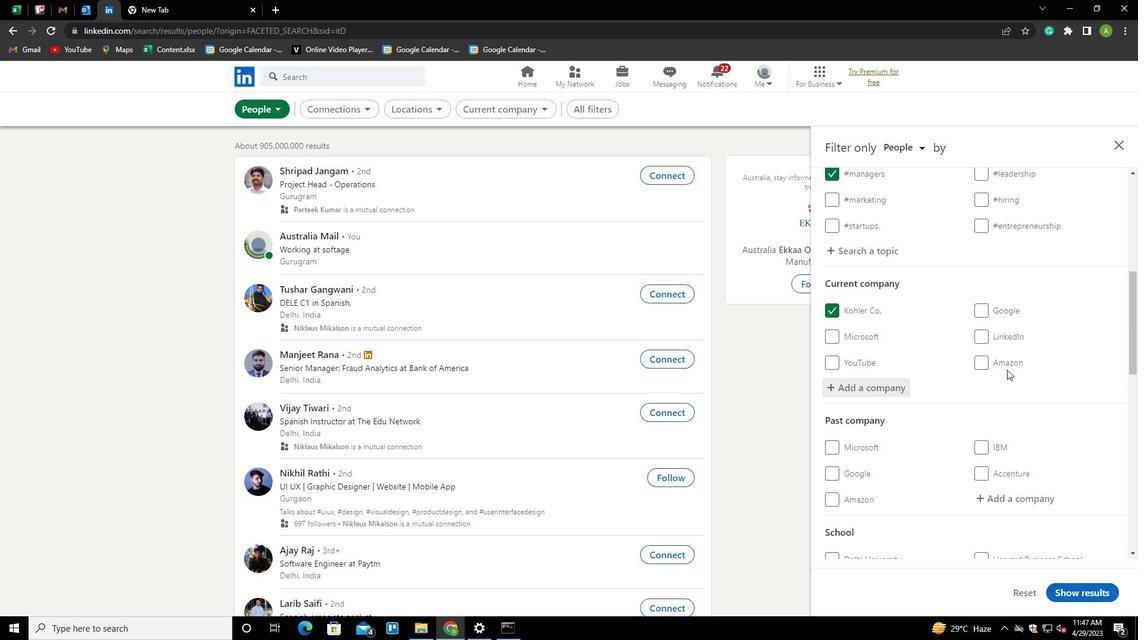 
Action: Mouse scrolled (1007, 369) with delta (0, 0)
Screenshot: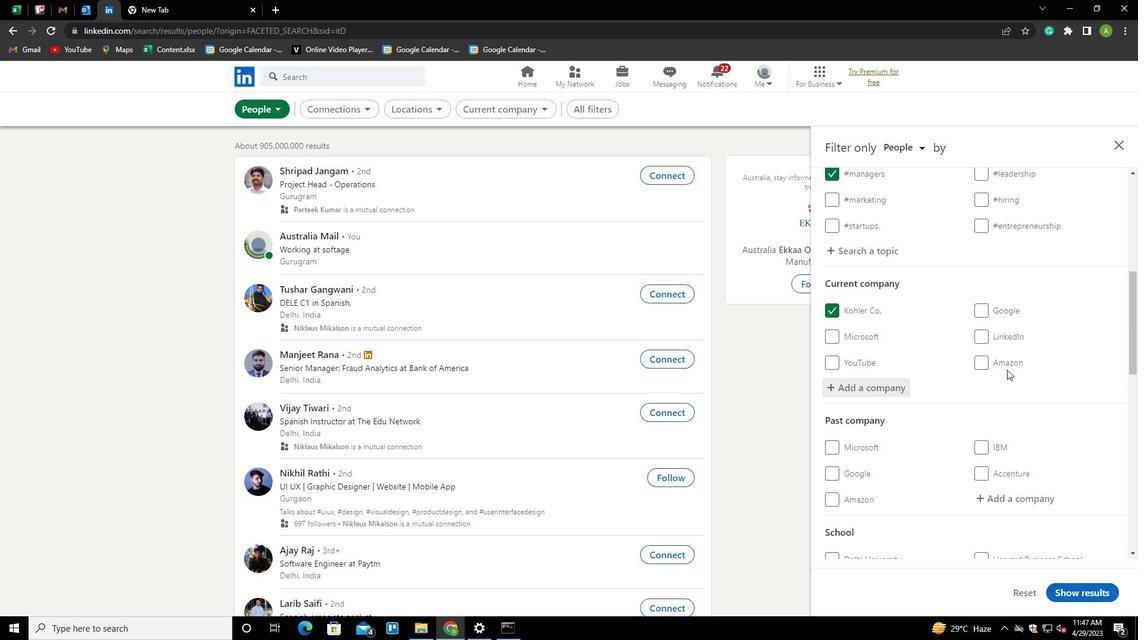 
Action: Mouse scrolled (1007, 369) with delta (0, 0)
Screenshot: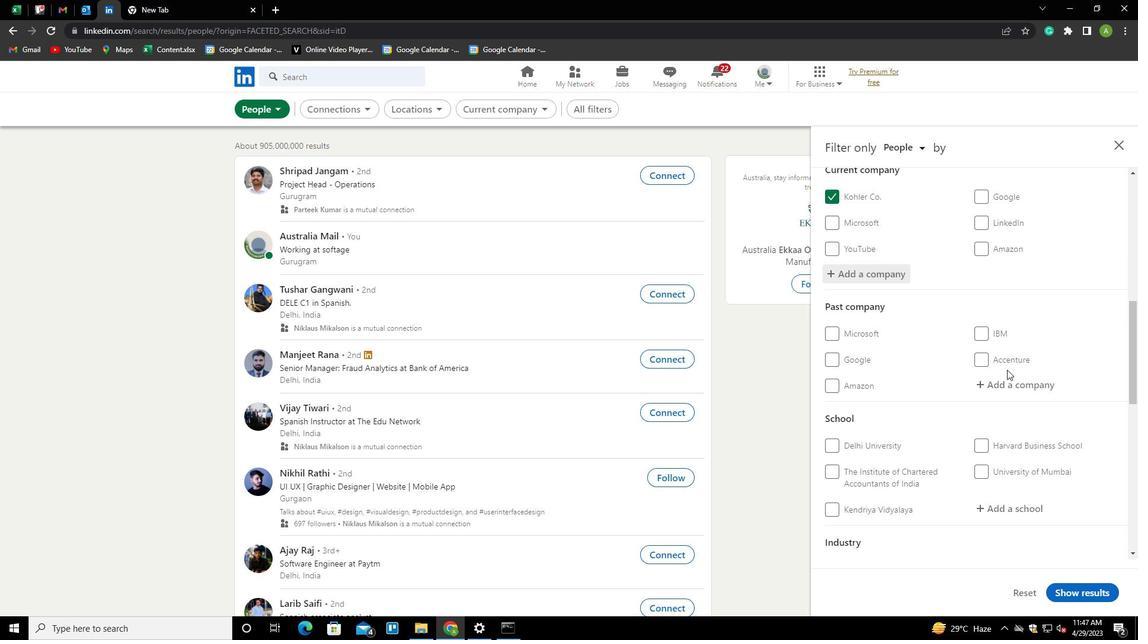 
Action: Mouse scrolled (1007, 369) with delta (0, 0)
Screenshot: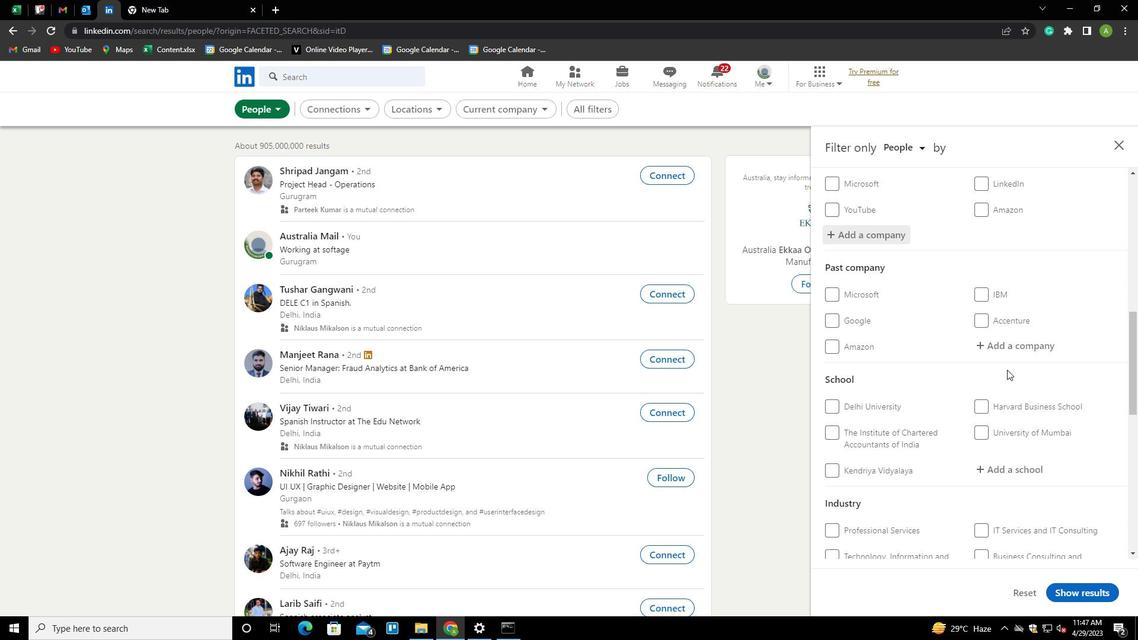 
Action: Mouse scrolled (1007, 369) with delta (0, 0)
Screenshot: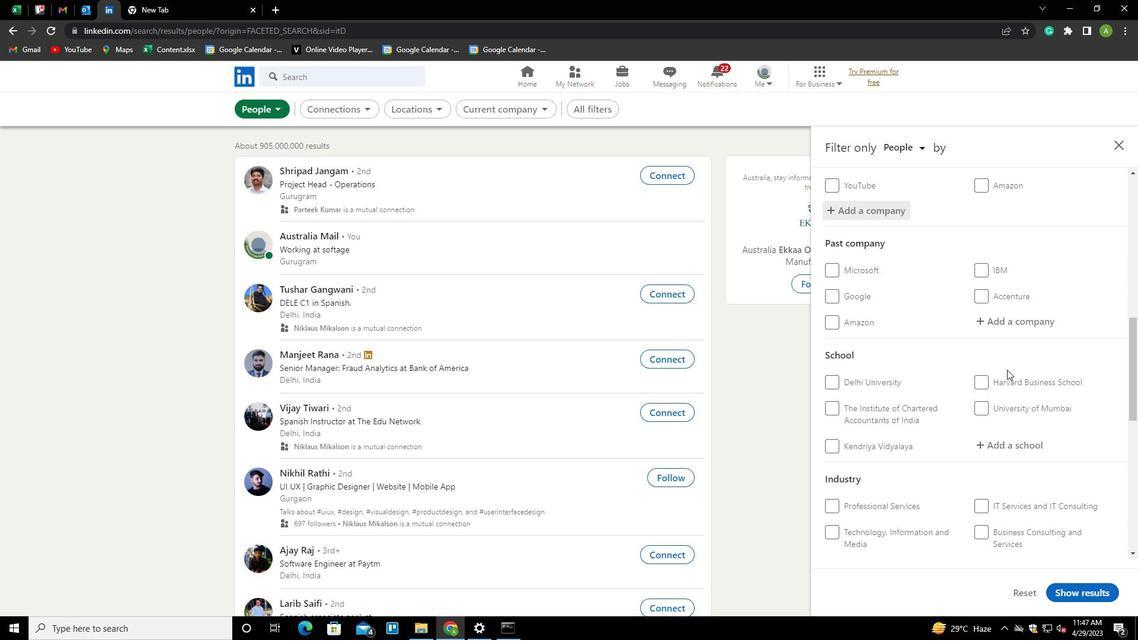 
Action: Mouse moved to (999, 326)
Screenshot: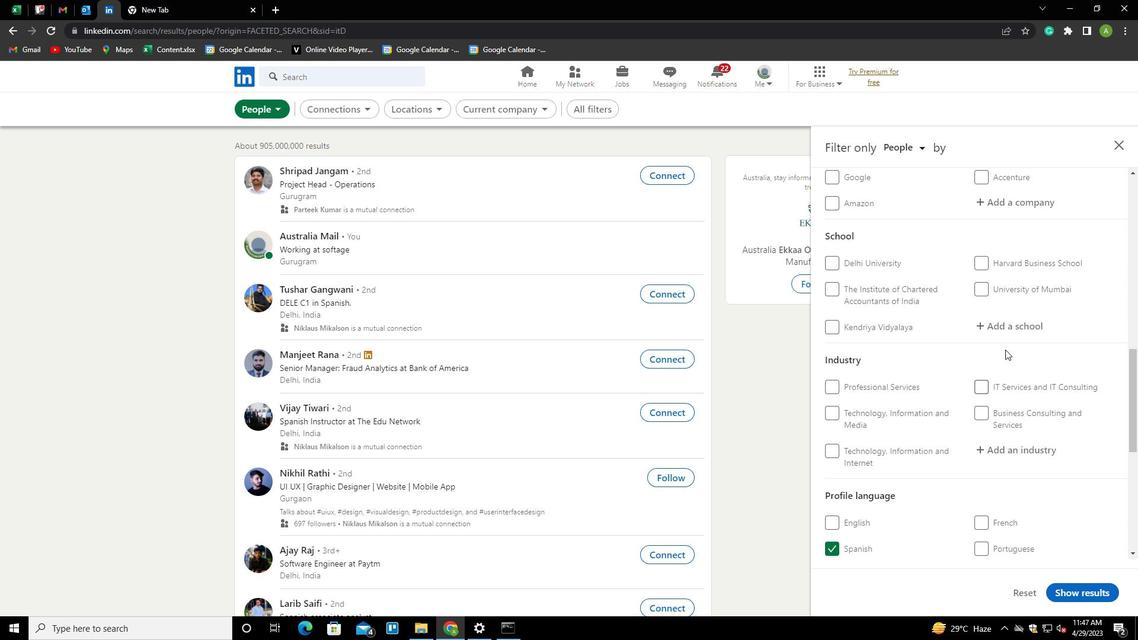 
Action: Mouse pressed left at (999, 326)
Screenshot: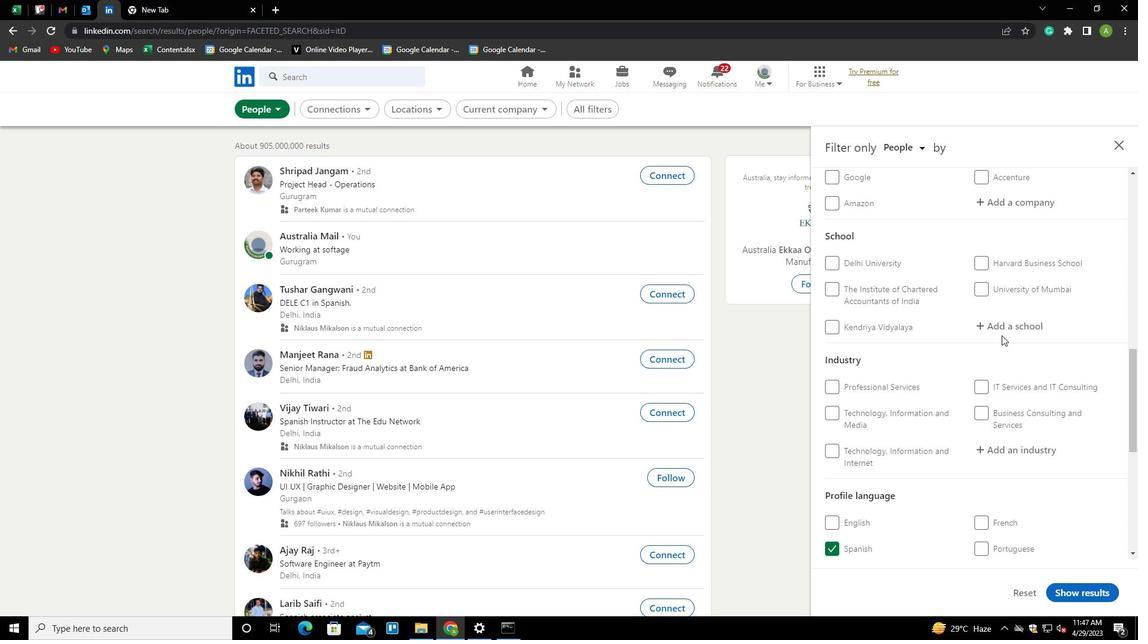 
Action: Key pressed <Key.shift>NORTH<Key.space><Key.shift>EA<Key.down><Key.down><Key.down><Key.down><Key.down><Key.down><Key.down><Key.down><Key.up><Key.enter>
Screenshot: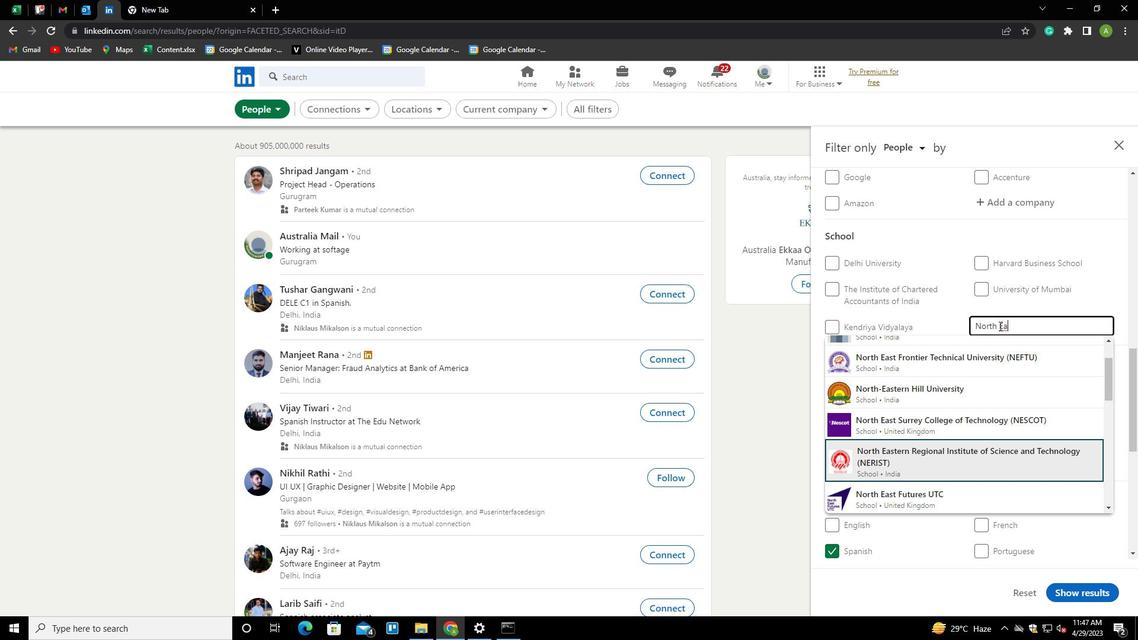 
Action: Mouse scrolled (999, 325) with delta (0, 0)
Screenshot: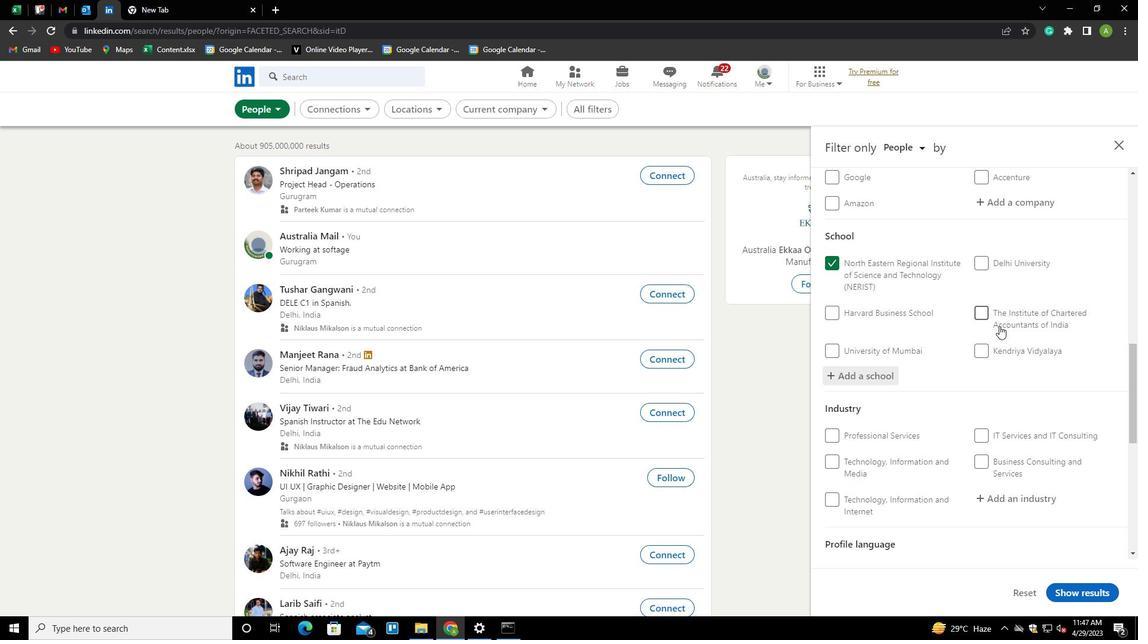
Action: Mouse scrolled (999, 325) with delta (0, 0)
Screenshot: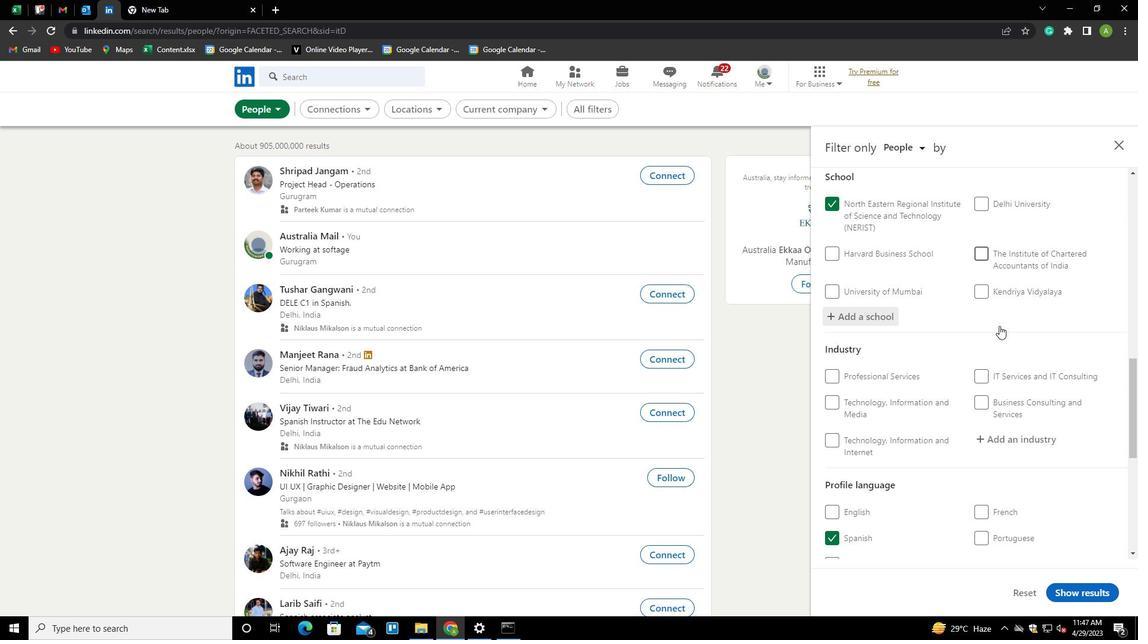 
Action: Mouse scrolled (999, 325) with delta (0, 0)
Screenshot: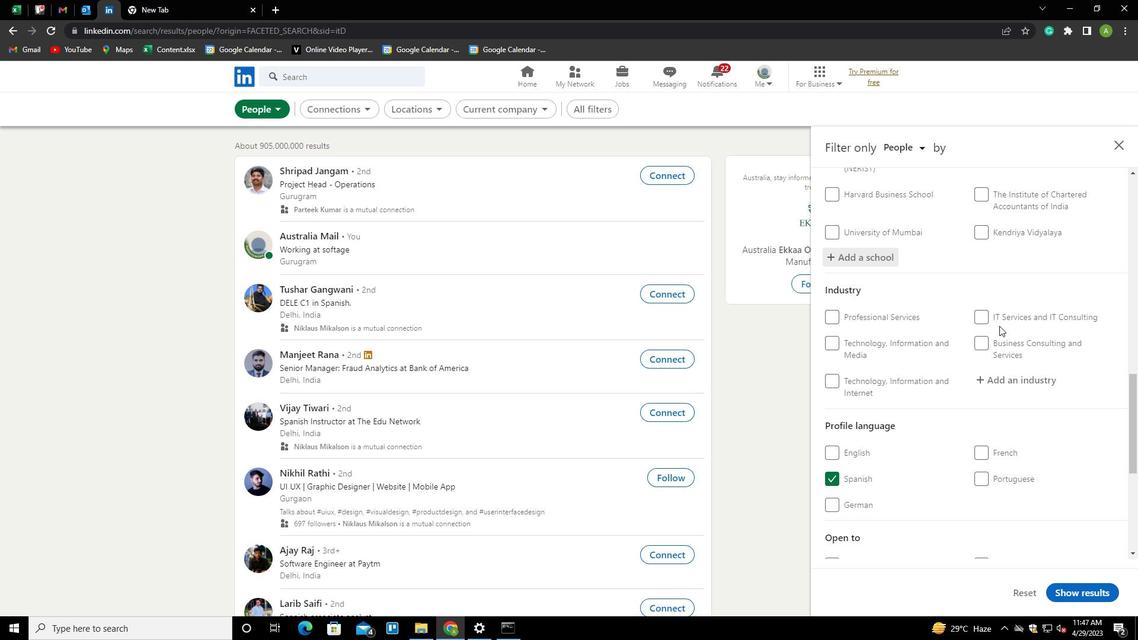 
Action: Mouse moved to (1000, 323)
Screenshot: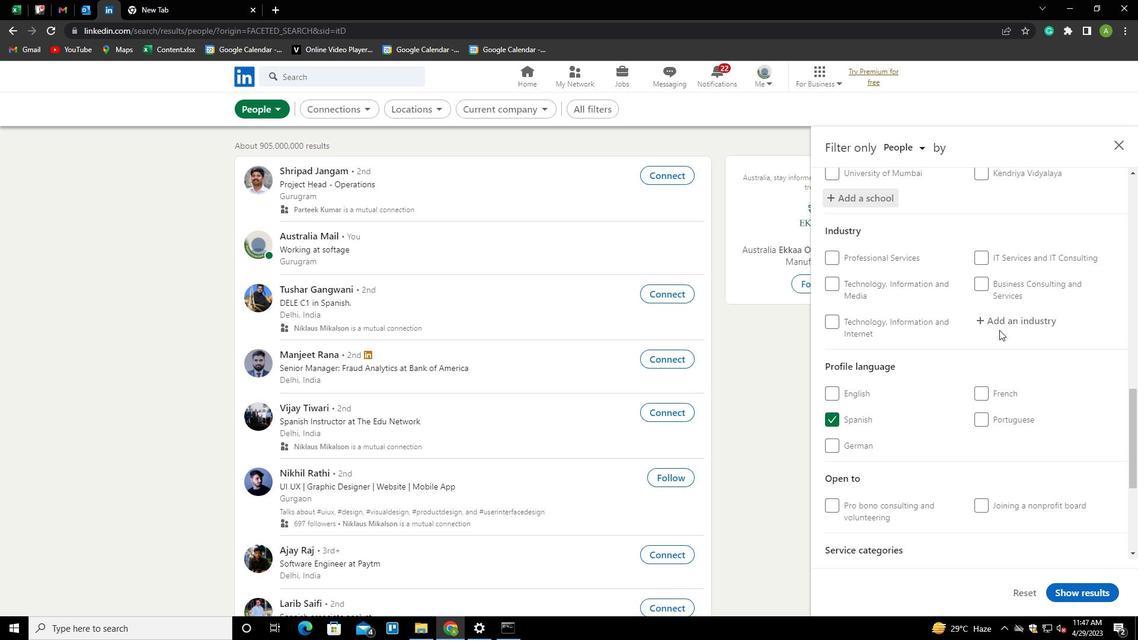 
Action: Mouse pressed left at (1000, 323)
Screenshot: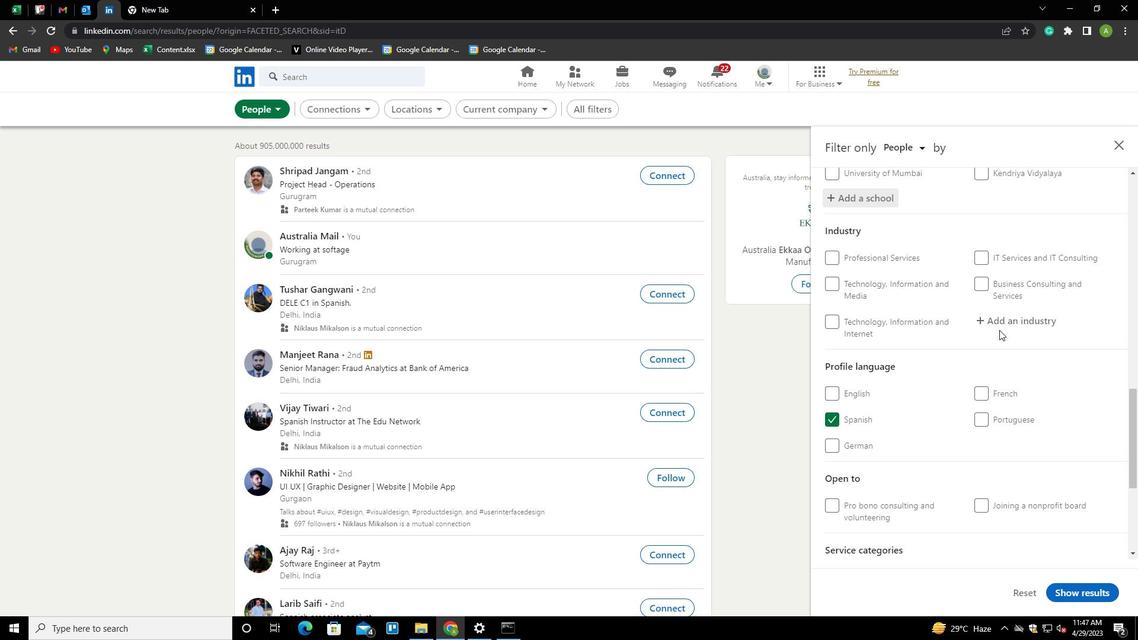 
Action: Key pressed <Key.shift>LIME<Key.space>AND<Key.space><Key.shift><Key.shift>G<Key.down><Key.enter>
Screenshot: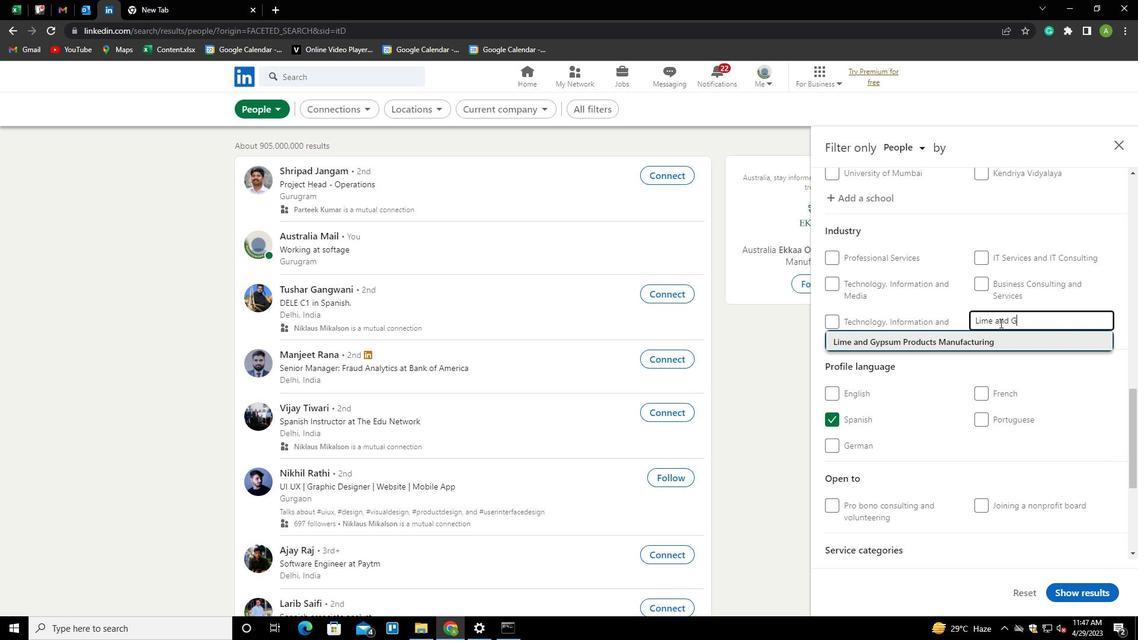 
Action: Mouse scrolled (1000, 322) with delta (0, 0)
Screenshot: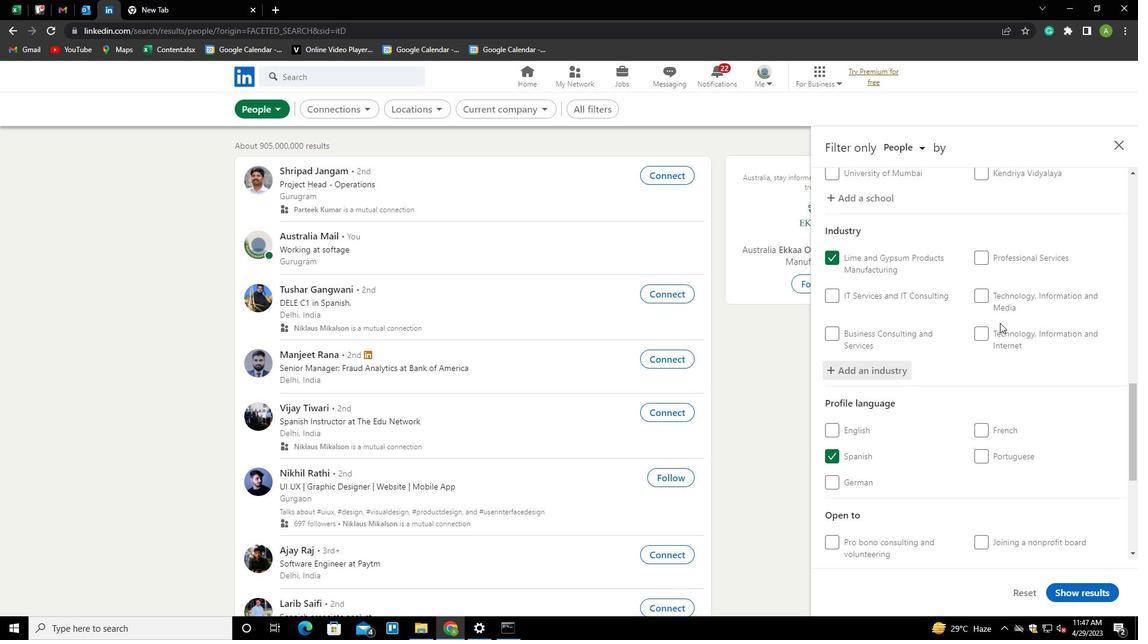 
Action: Mouse scrolled (1000, 322) with delta (0, 0)
Screenshot: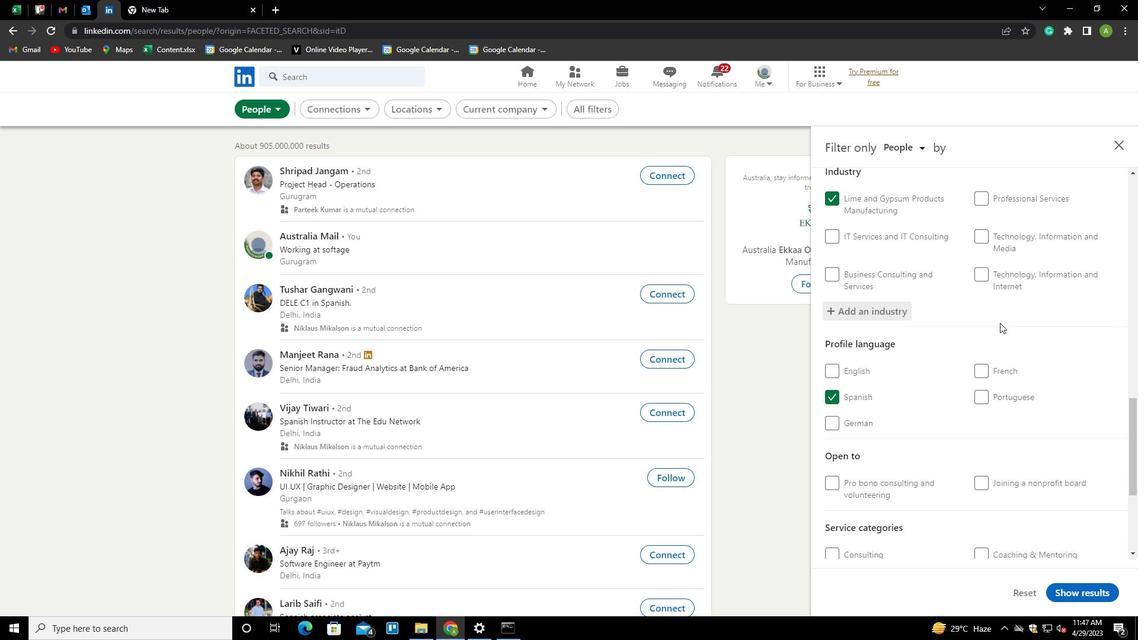 
Action: Mouse scrolled (1000, 322) with delta (0, 0)
Screenshot: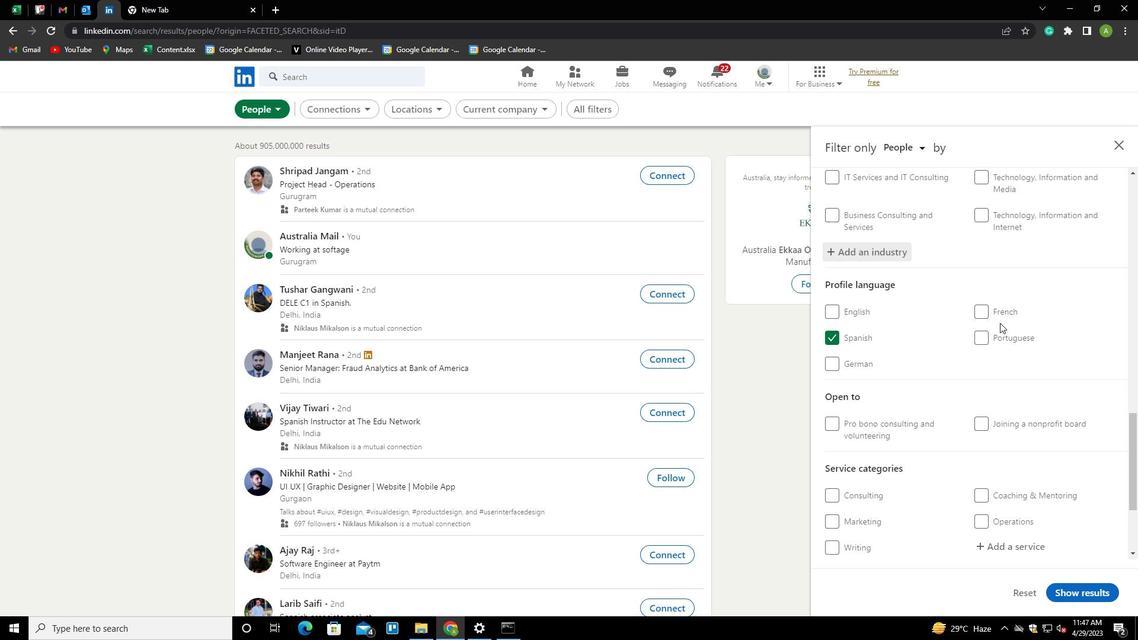 
Action: Mouse scrolled (1000, 322) with delta (0, 0)
Screenshot: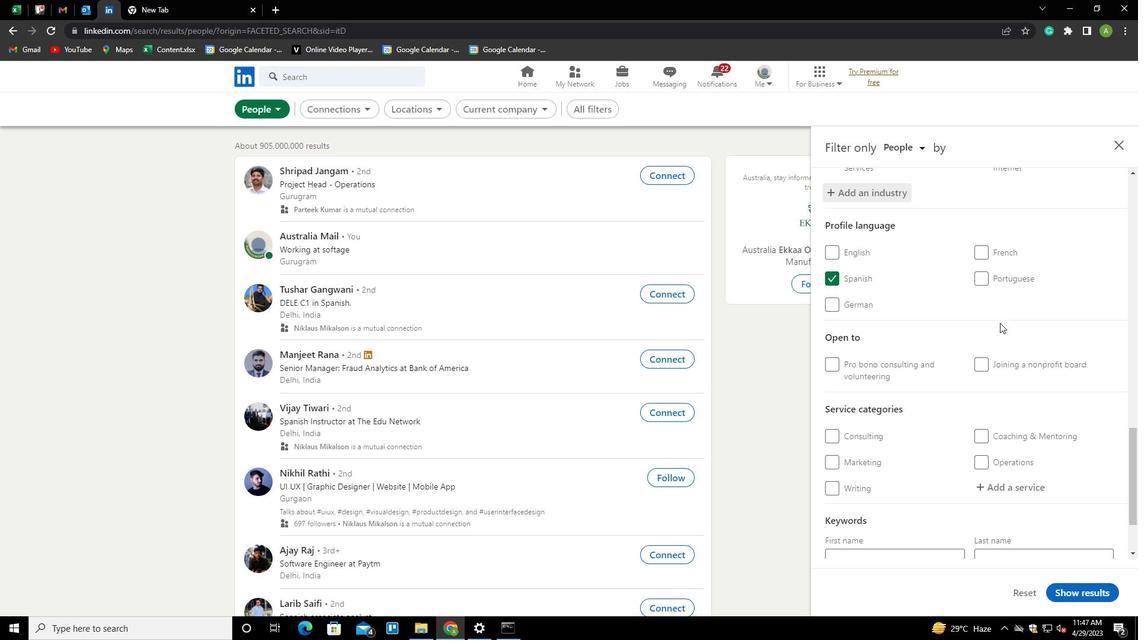 
Action: Mouse scrolled (1000, 322) with delta (0, 0)
Screenshot: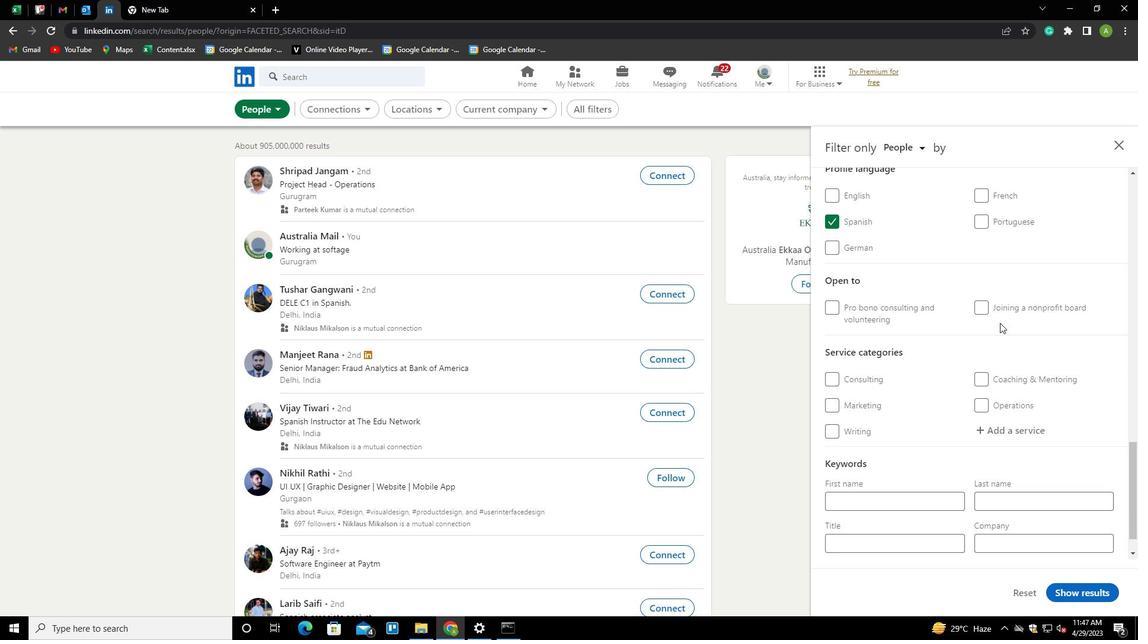
Action: Mouse scrolled (1000, 322) with delta (0, 0)
Screenshot: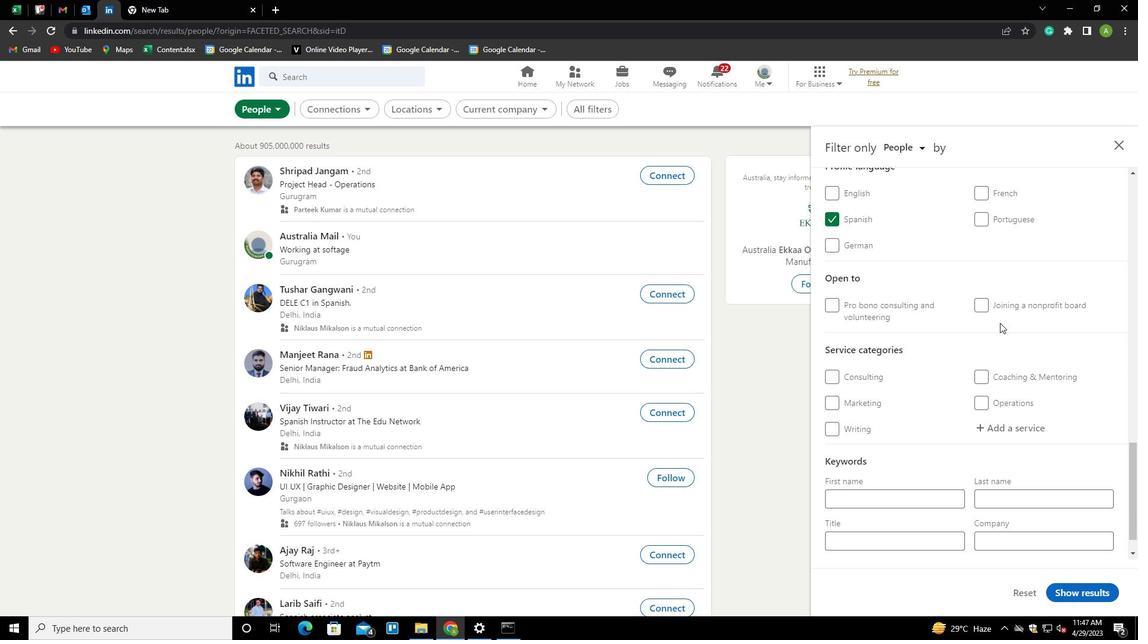 
Action: Mouse moved to (1002, 393)
Screenshot: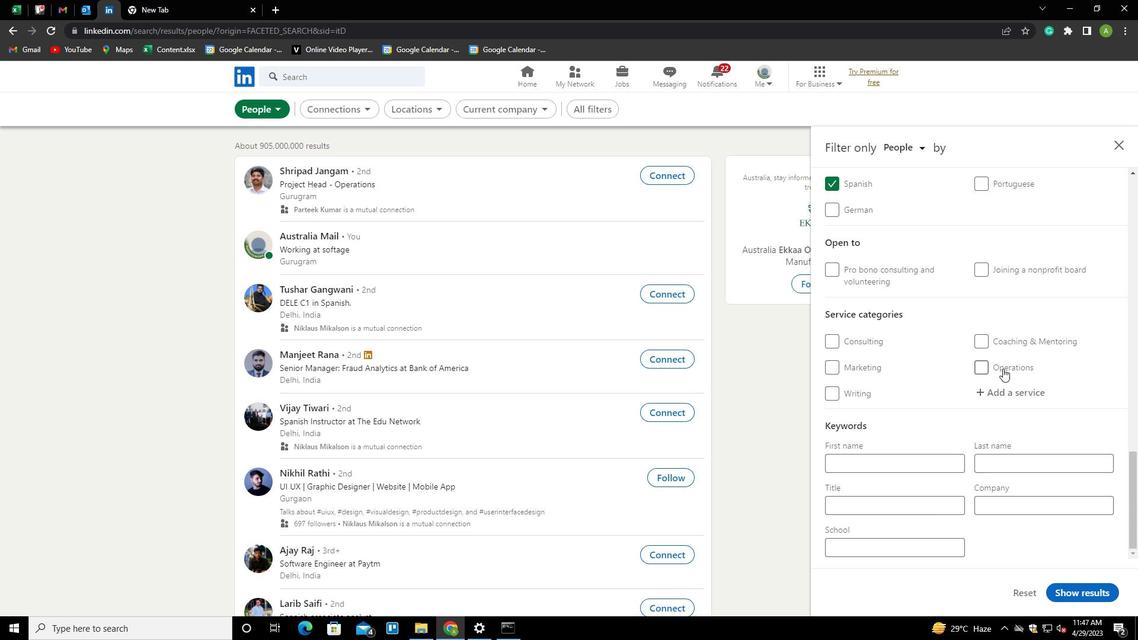 
Action: Mouse pressed left at (1002, 393)
Screenshot: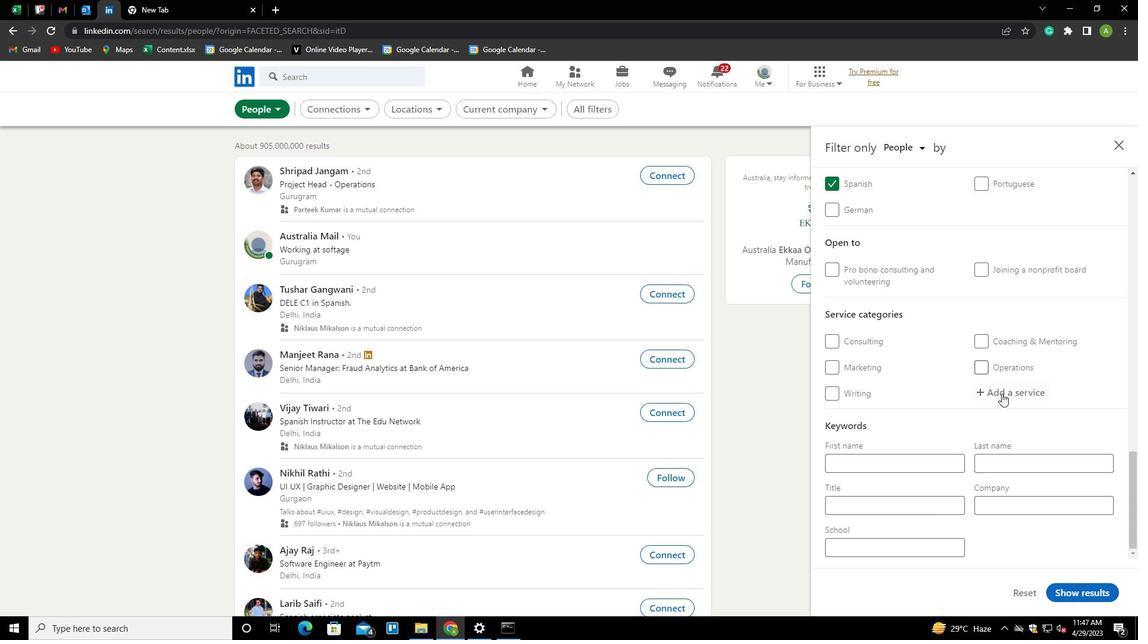 
Action: Mouse moved to (1013, 394)
Screenshot: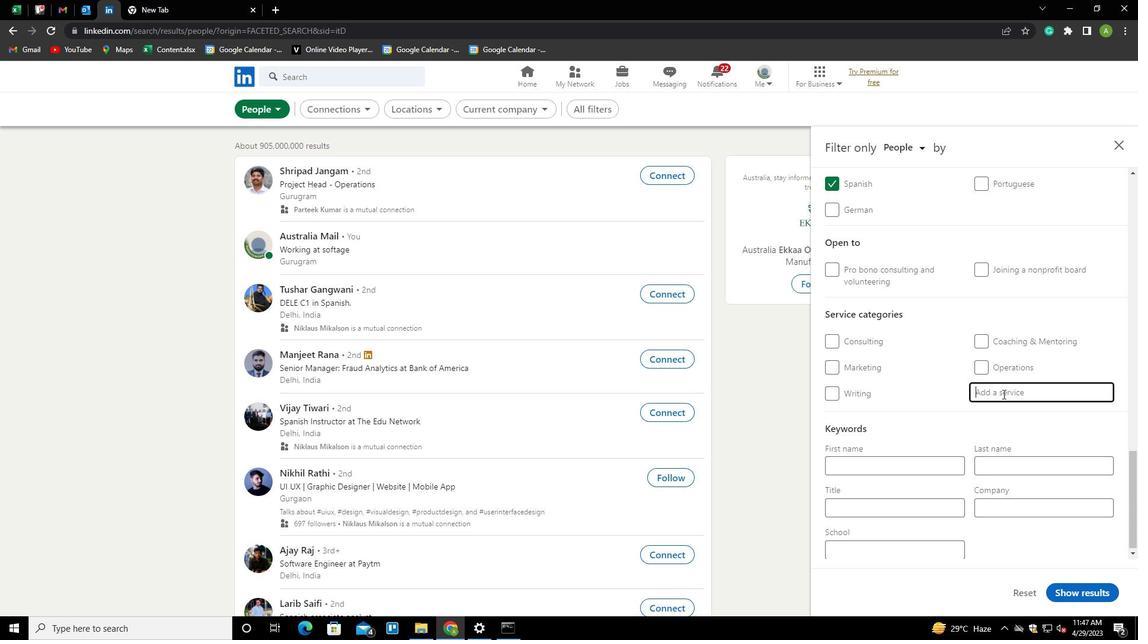 
Action: Mouse pressed left at (1013, 394)
Screenshot: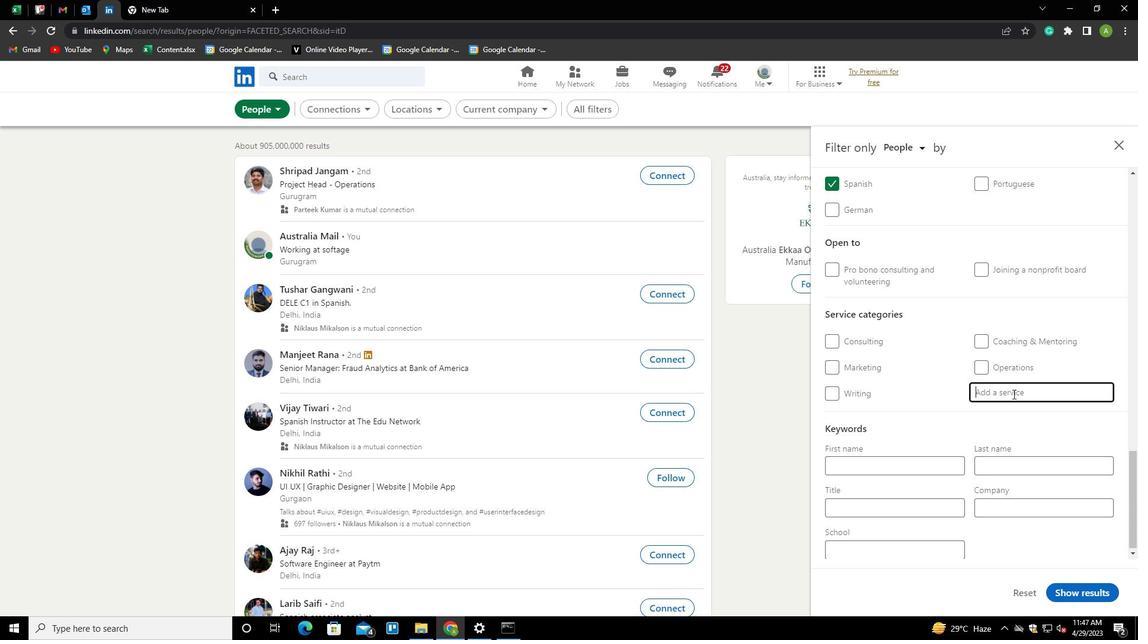 
Action: Key pressed <Key.shift><Key.shift><Key.shift><Key.shift><Key.shift>BLO<Key.down><Key.enter>
Screenshot: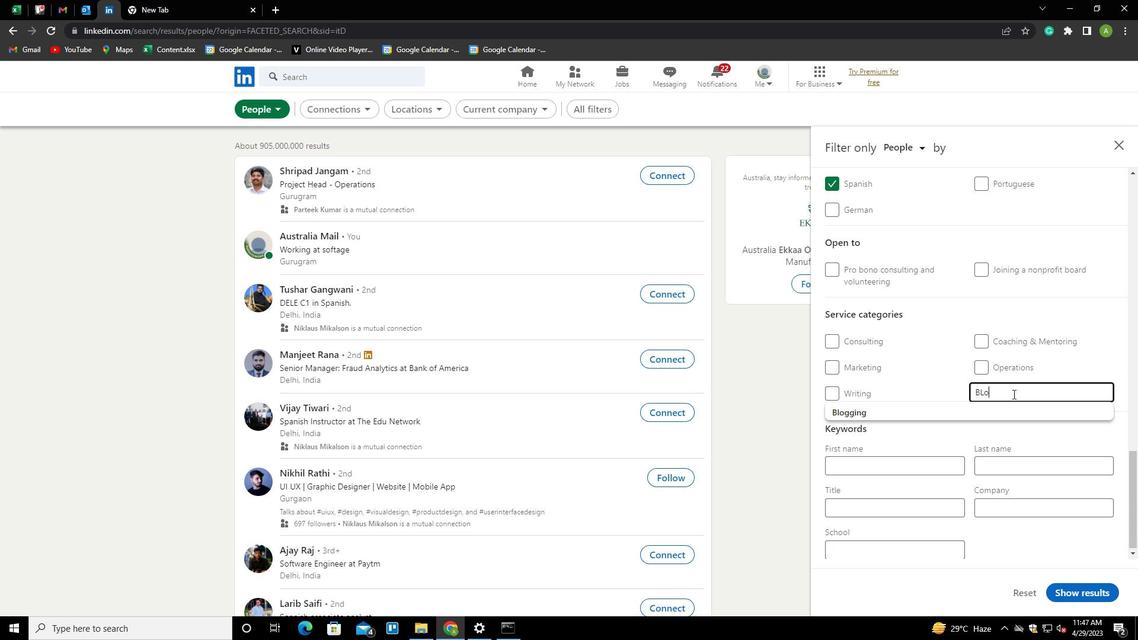 
Action: Mouse scrolled (1013, 393) with delta (0, 0)
Screenshot: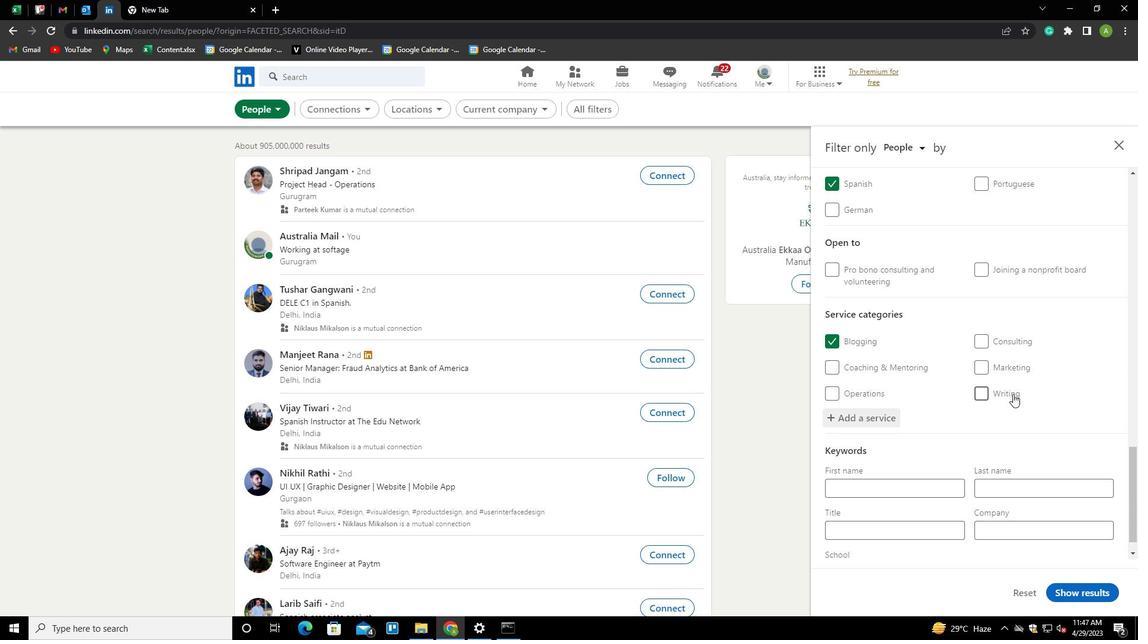 
Action: Mouse scrolled (1013, 393) with delta (0, 0)
Screenshot: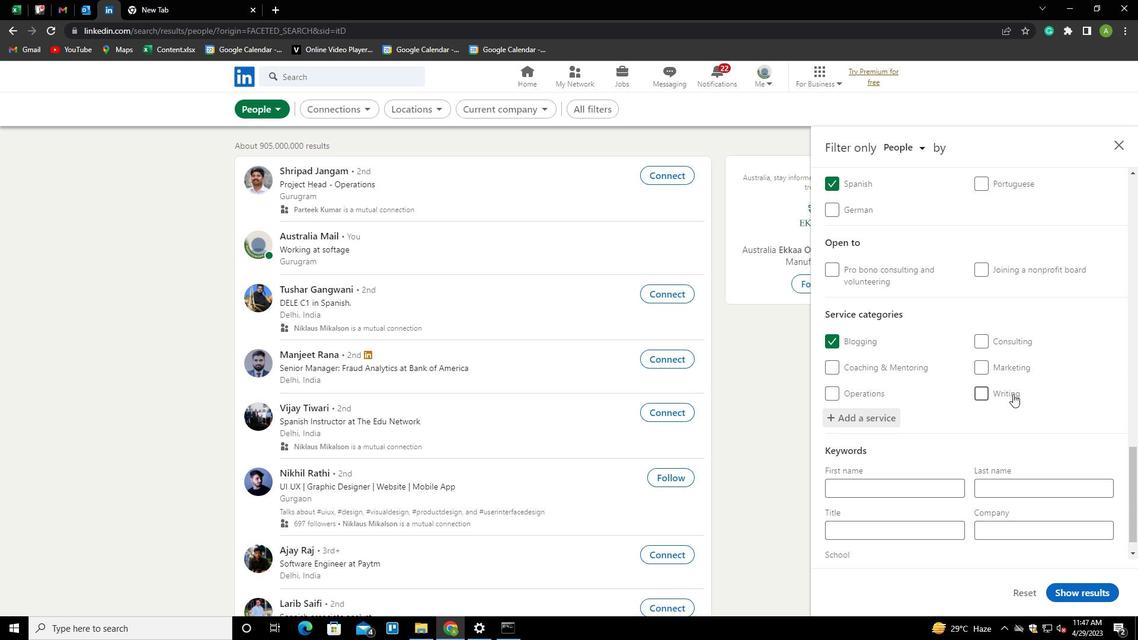 
Action: Mouse scrolled (1013, 393) with delta (0, 0)
Screenshot: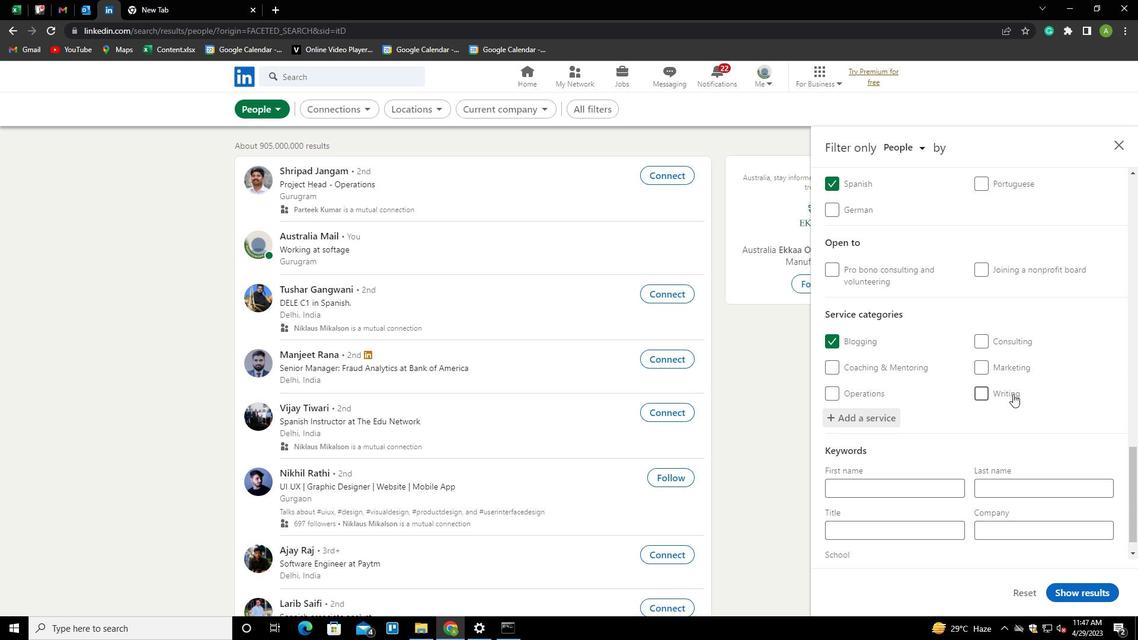 
Action: Mouse scrolled (1013, 393) with delta (0, 0)
Screenshot: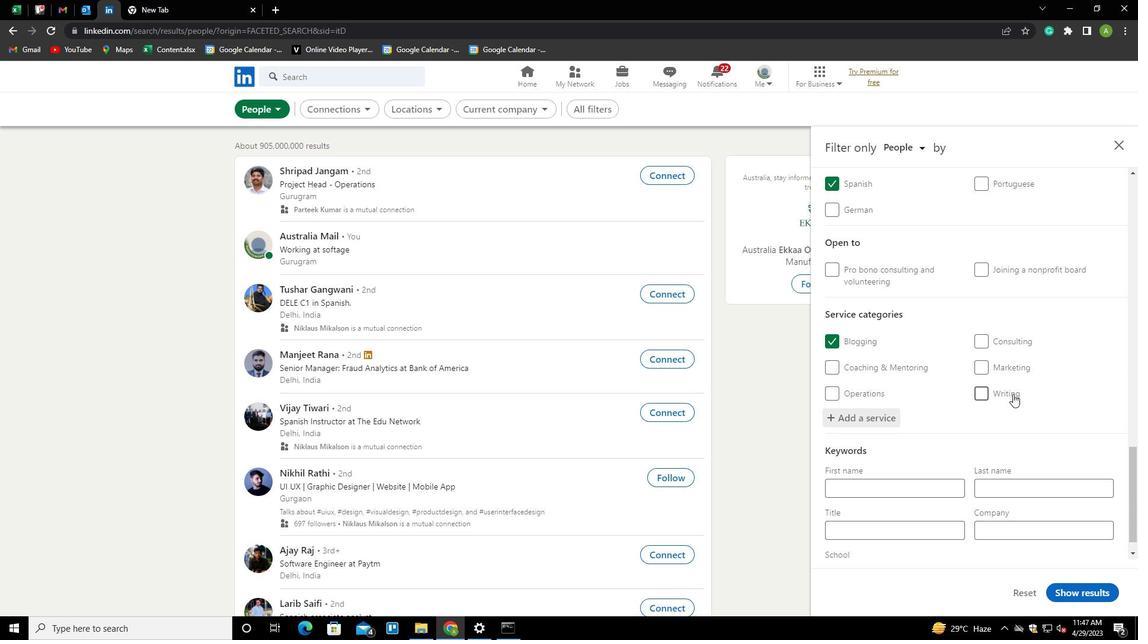 
Action: Mouse scrolled (1013, 393) with delta (0, 0)
Screenshot: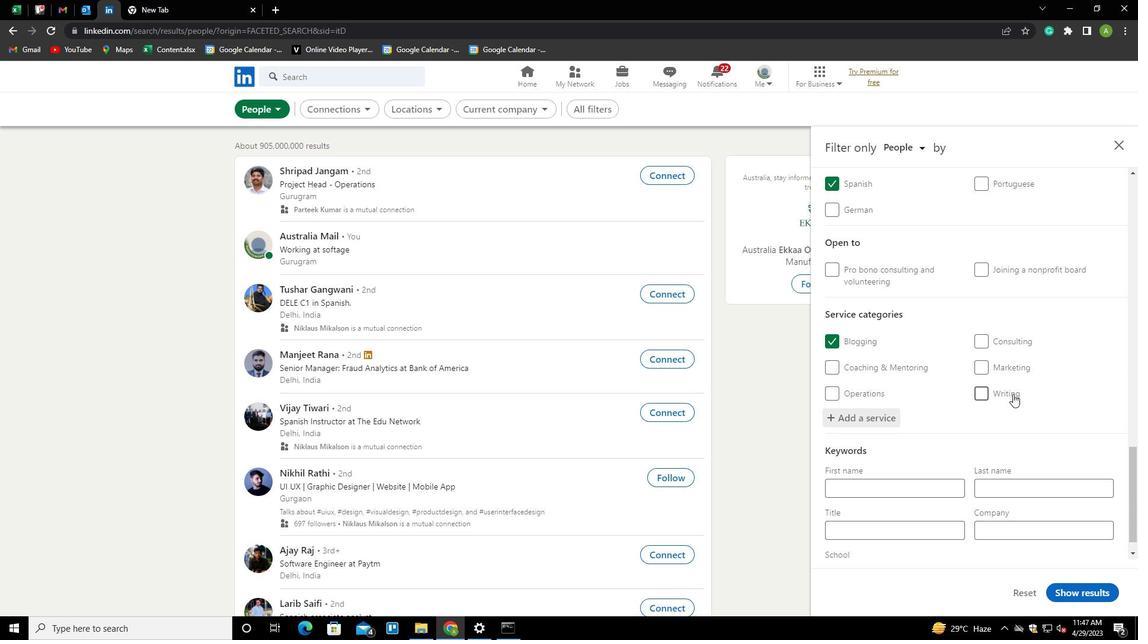 
Action: Mouse scrolled (1013, 393) with delta (0, 0)
Screenshot: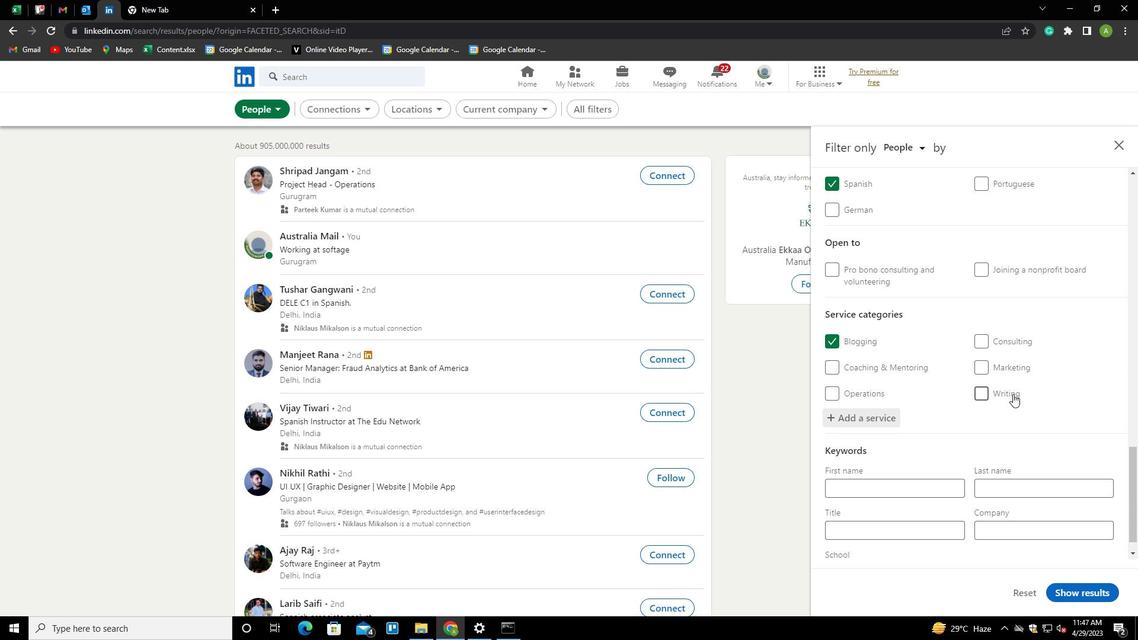 
Action: Mouse scrolled (1013, 393) with delta (0, 0)
Screenshot: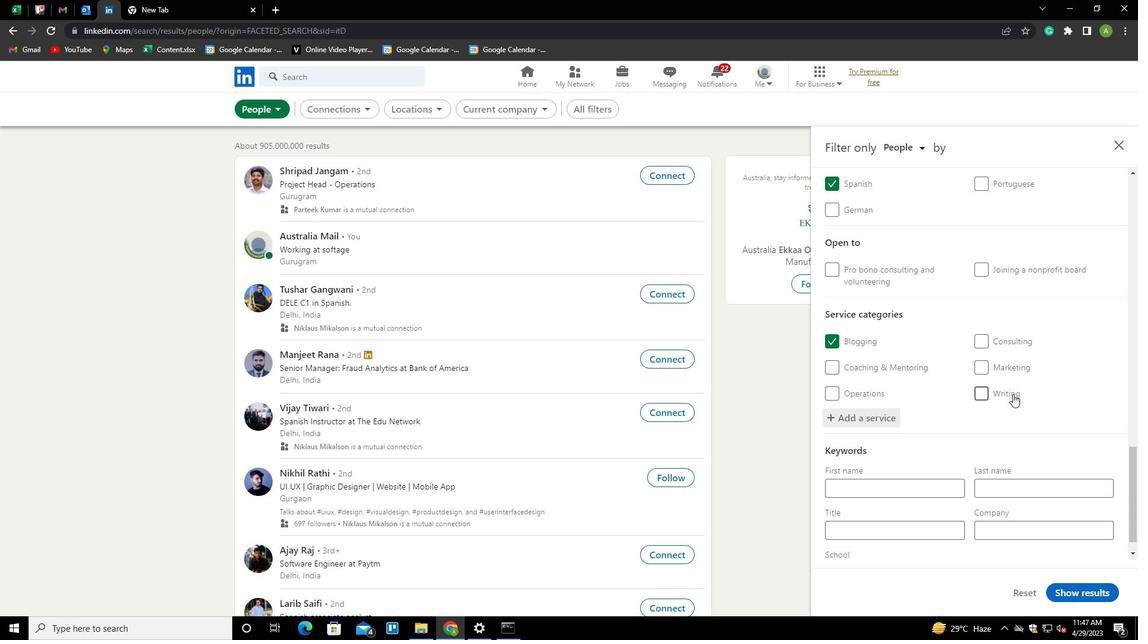 
Action: Mouse moved to (874, 506)
Screenshot: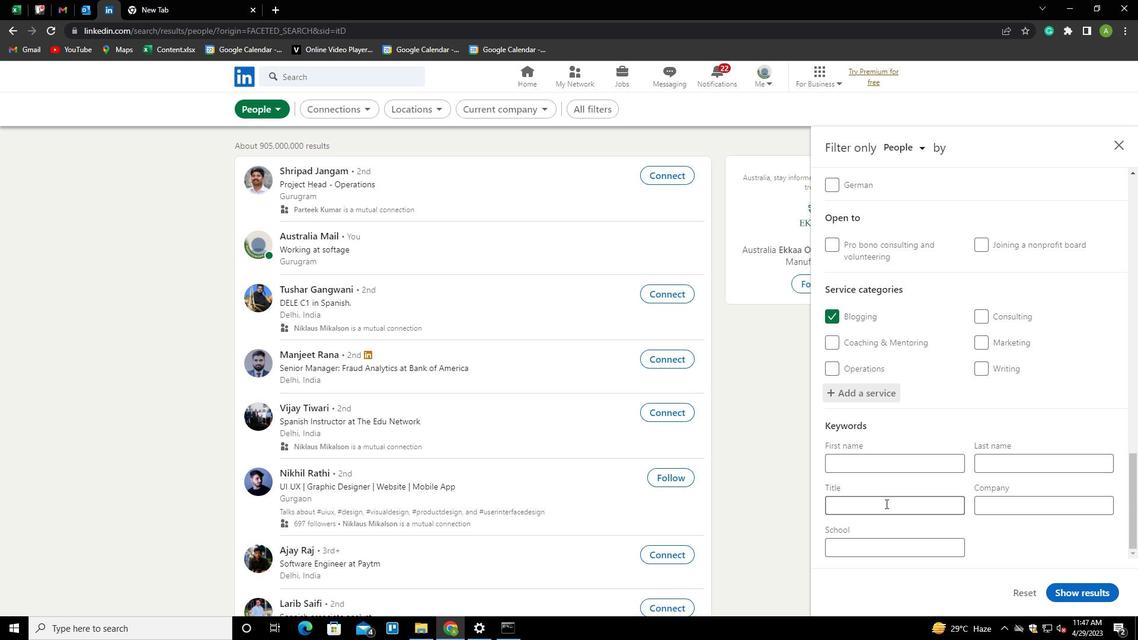 
Action: Mouse pressed left at (874, 506)
Screenshot: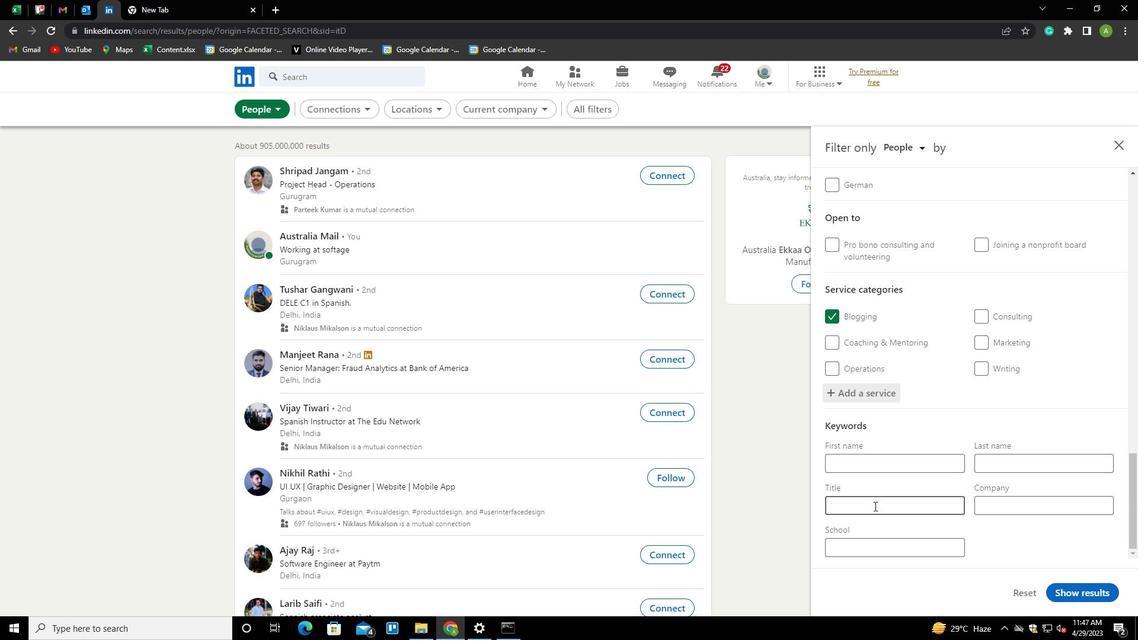 
Action: Key pressed <Key.shift>ACCOUNT<Key.space><Key.shift>EXECUTIVE
Screenshot: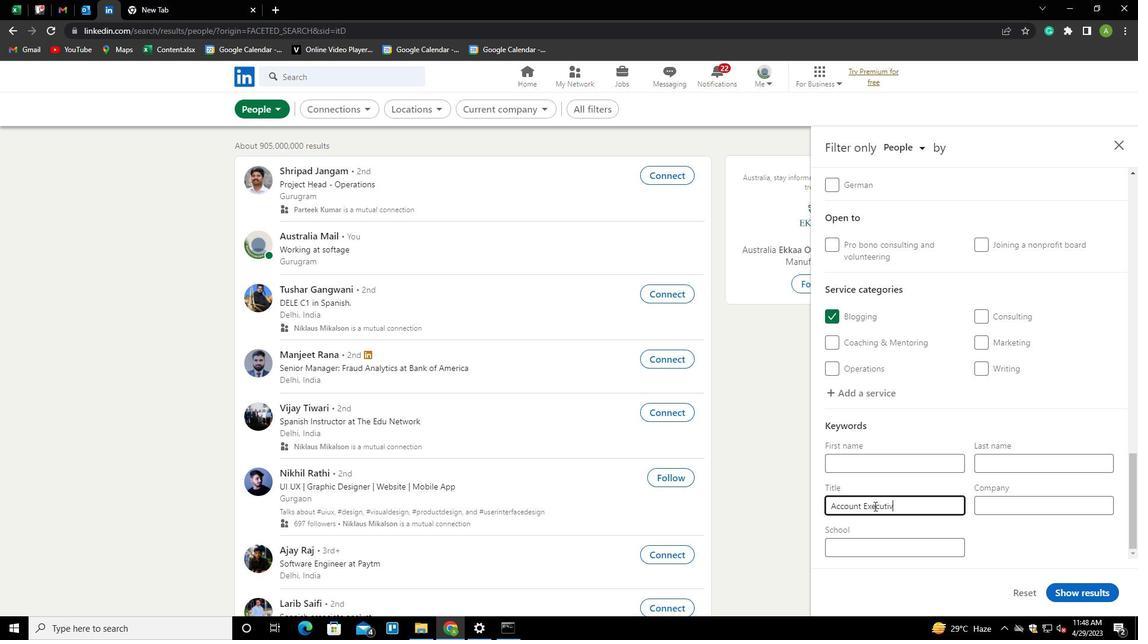 
Action: Mouse moved to (1042, 539)
Screenshot: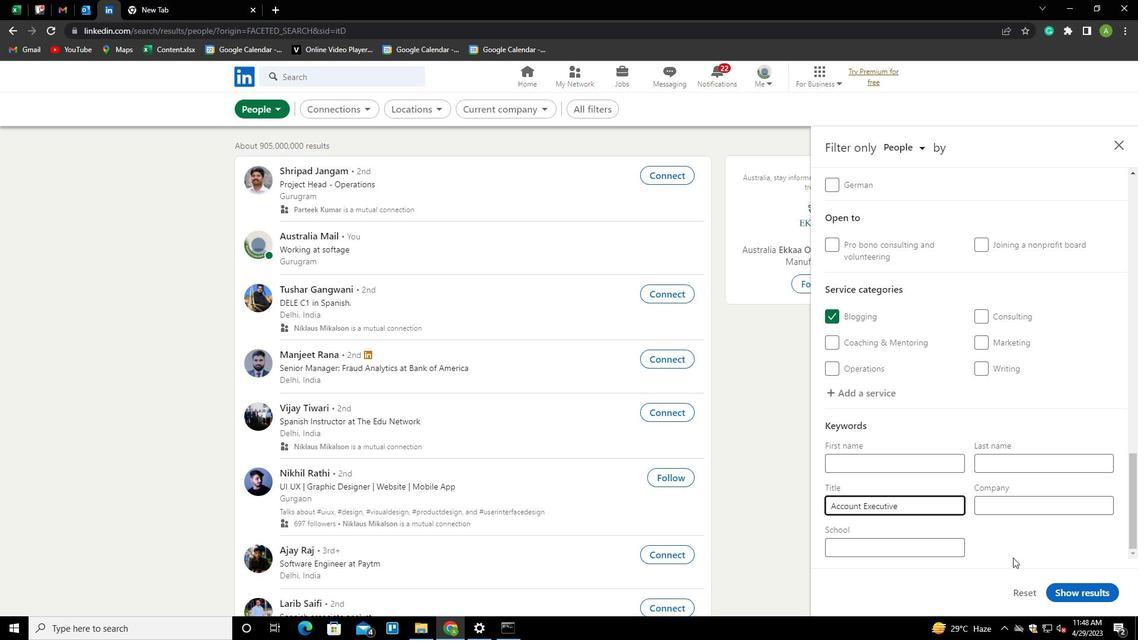 
Action: Mouse pressed left at (1042, 539)
Screenshot: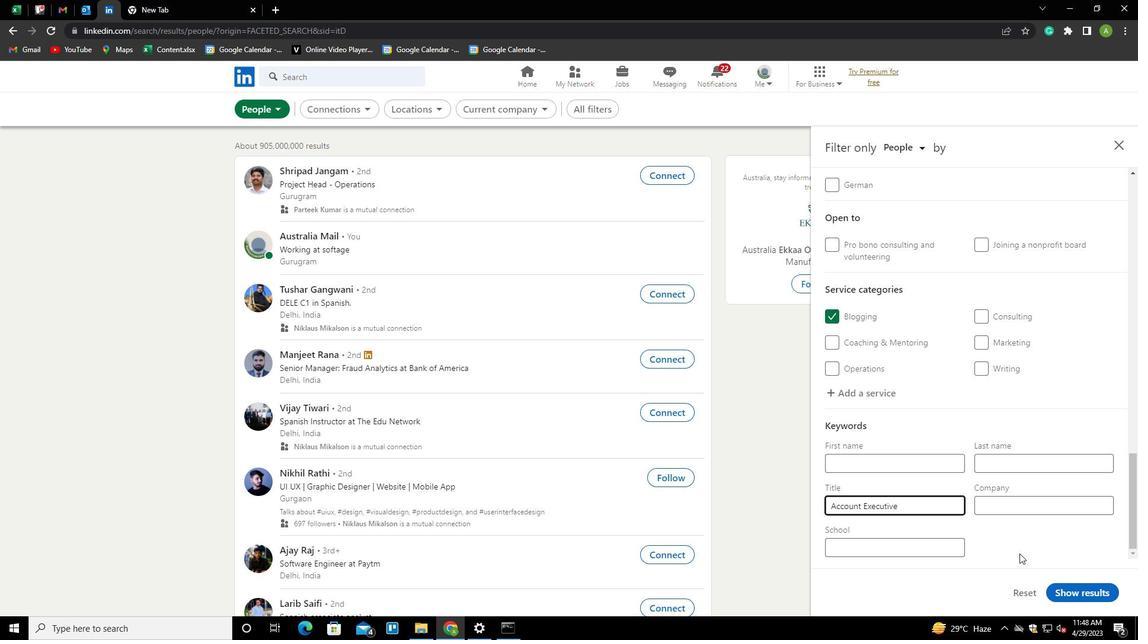 
Action: Mouse moved to (1073, 595)
Screenshot: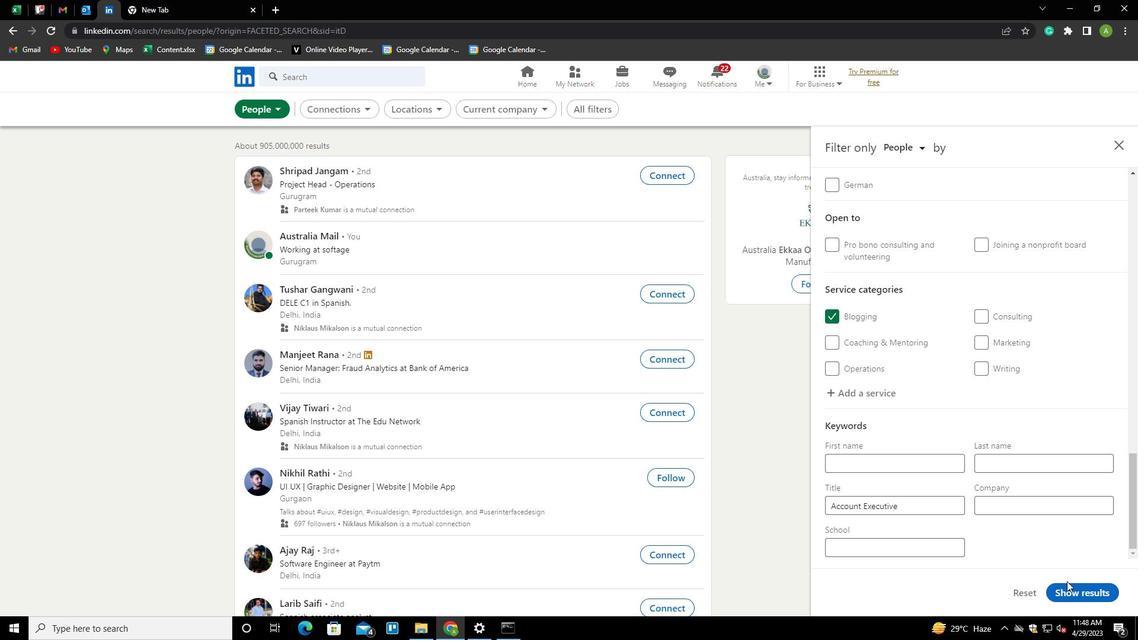 
Action: Mouse pressed left at (1073, 595)
Screenshot: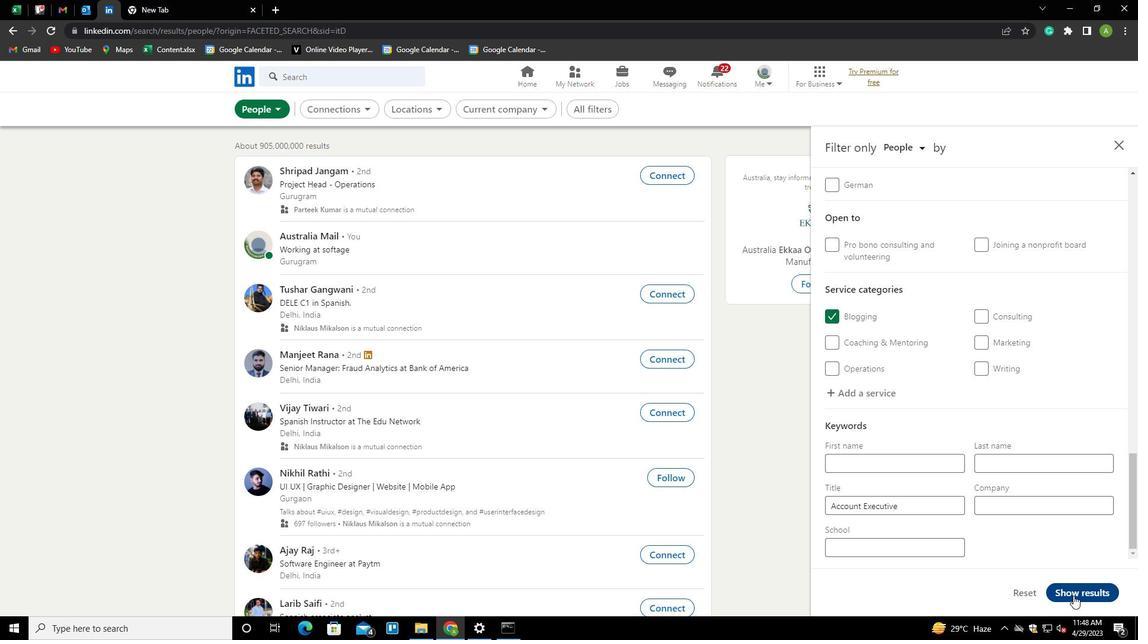 
